 Task: Look for space in Sagae, Japan from 13th August, 2023 to 17th August, 2023 for 2 adults in price range Rs.10000 to Rs.16000. Place can be entire place with 2 bedrooms having 2 beds and 1 bathroom. Property type can be house, flat, guest house. Amenities needed are: wifi. Booking option can be shelf check-in. Required host language is English.
Action: Mouse moved to (423, 112)
Screenshot: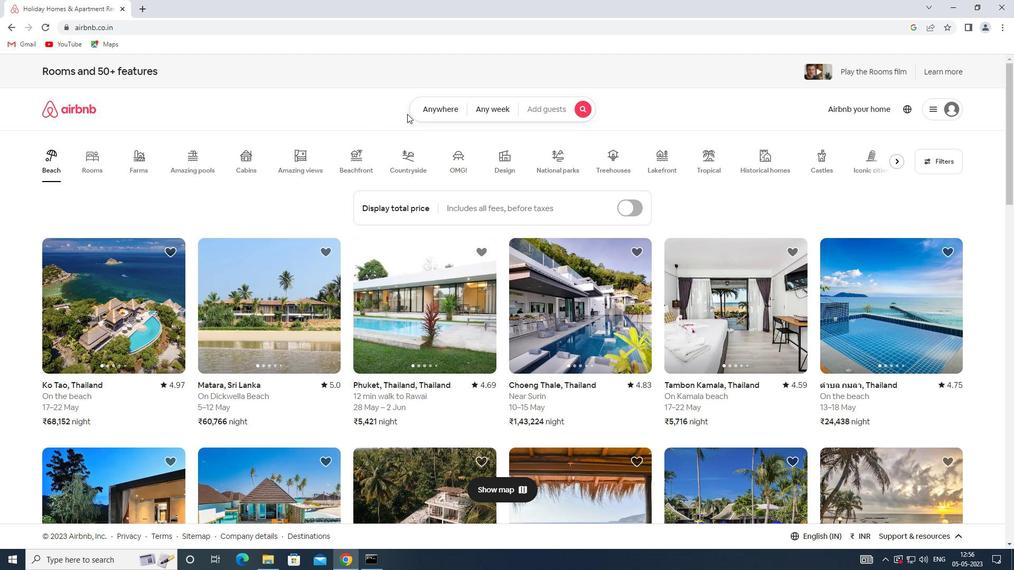 
Action: Mouse pressed left at (423, 112)
Screenshot: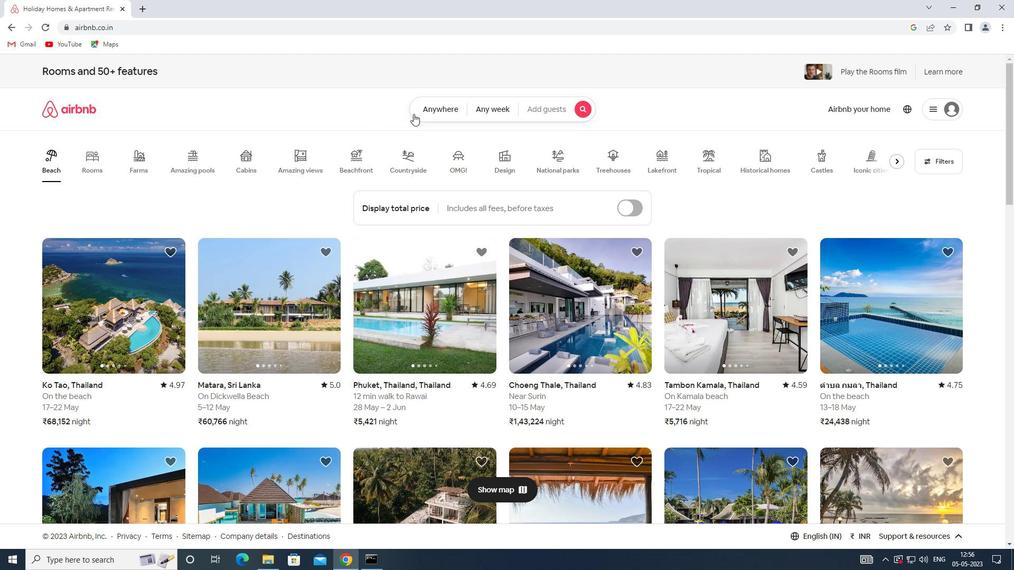 
Action: Mouse moved to (352, 146)
Screenshot: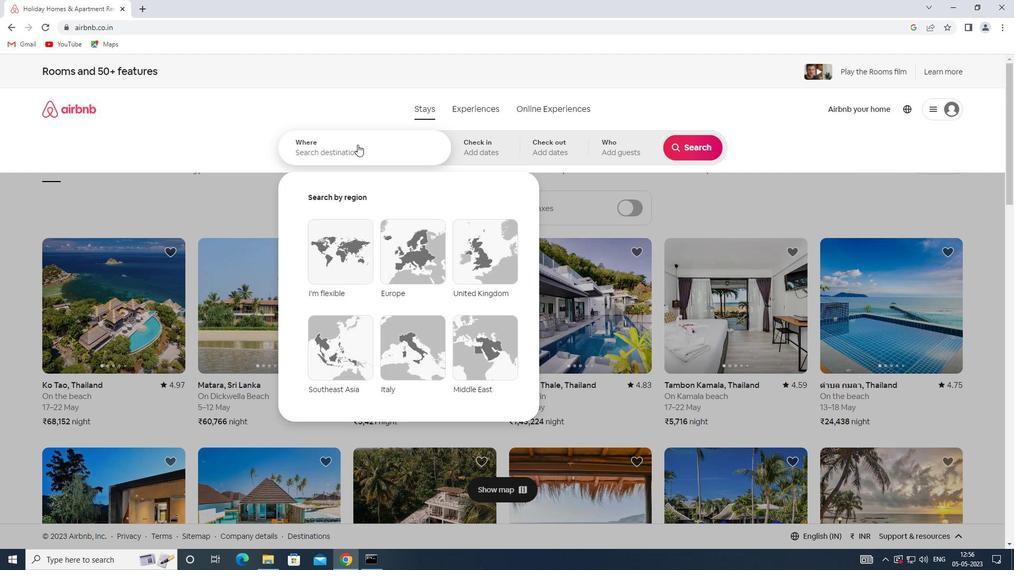 
Action: Mouse pressed left at (352, 146)
Screenshot: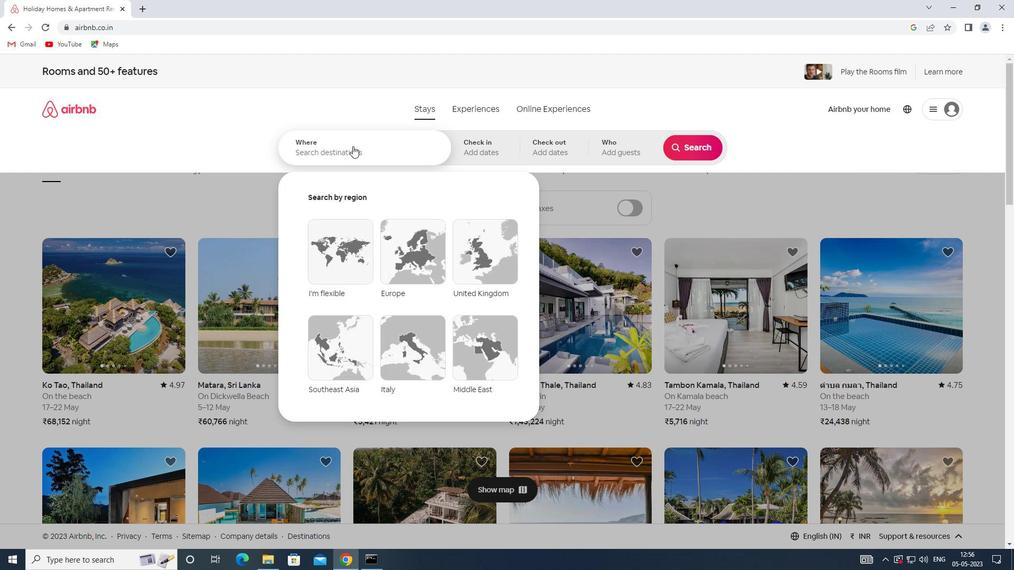 
Action: Key pressed <Key.shift>SAGAE,<Key.shift>JAPAN
Screenshot: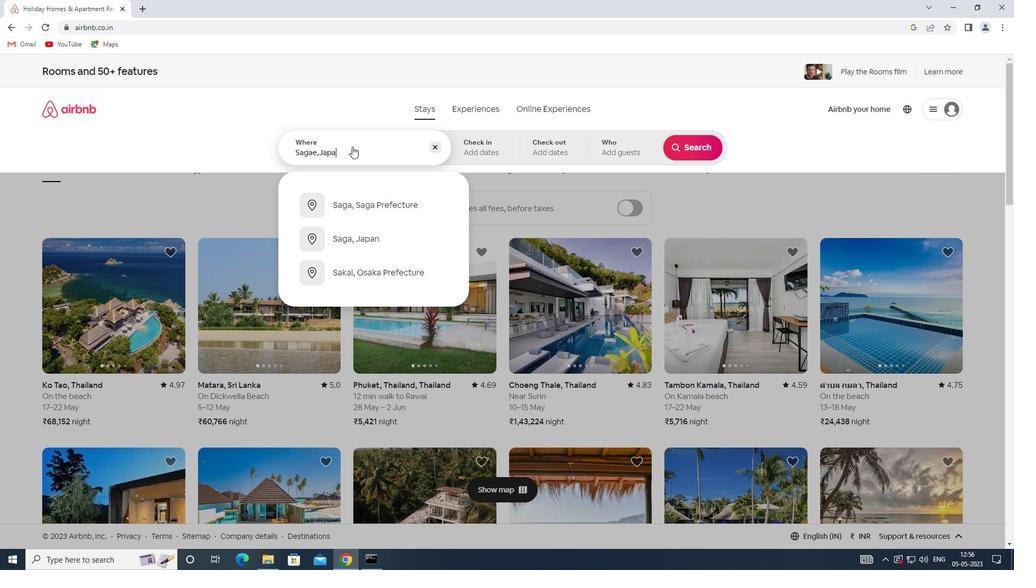 
Action: Mouse moved to (478, 142)
Screenshot: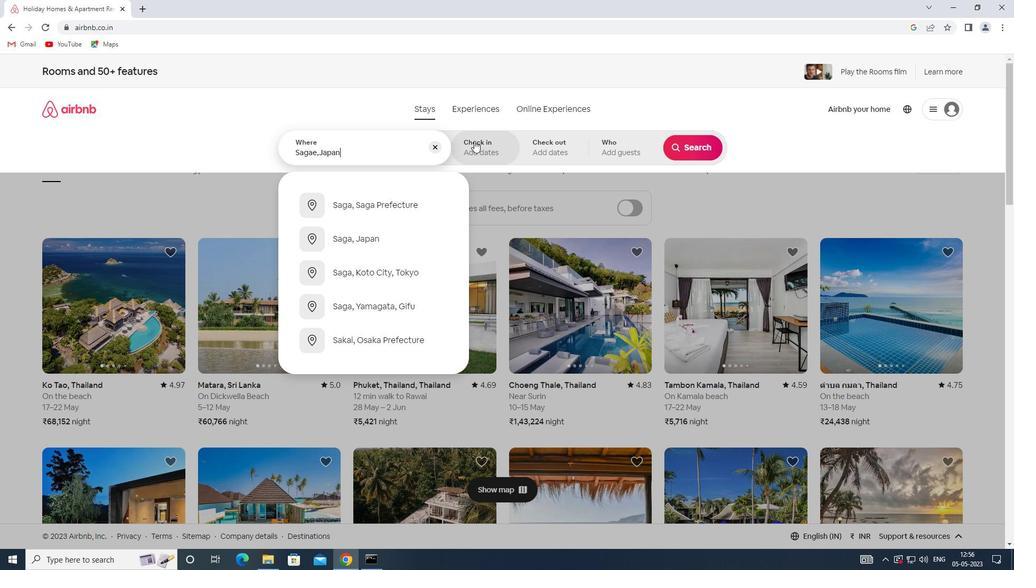 
Action: Mouse pressed left at (478, 142)
Screenshot: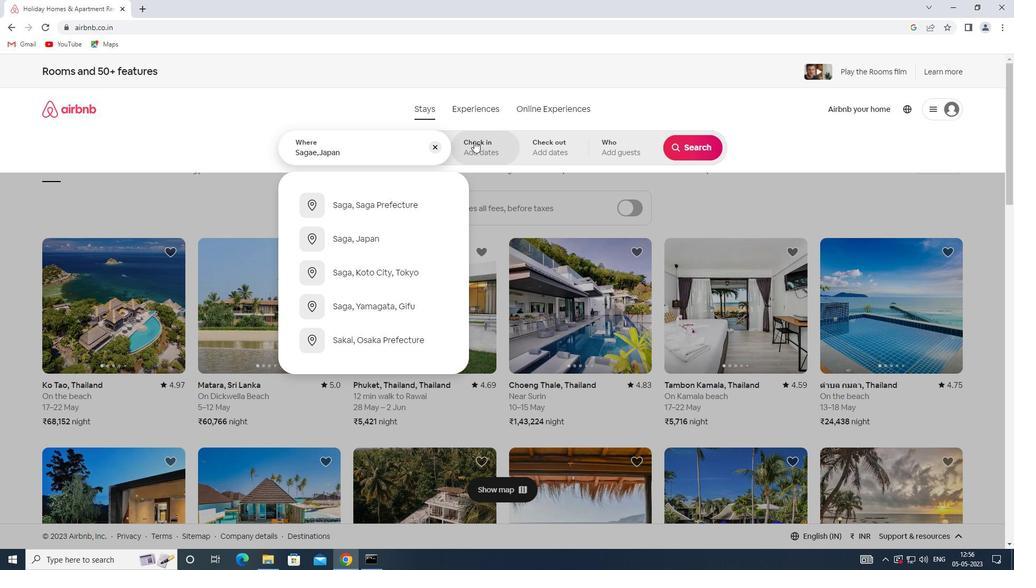 
Action: Mouse moved to (684, 231)
Screenshot: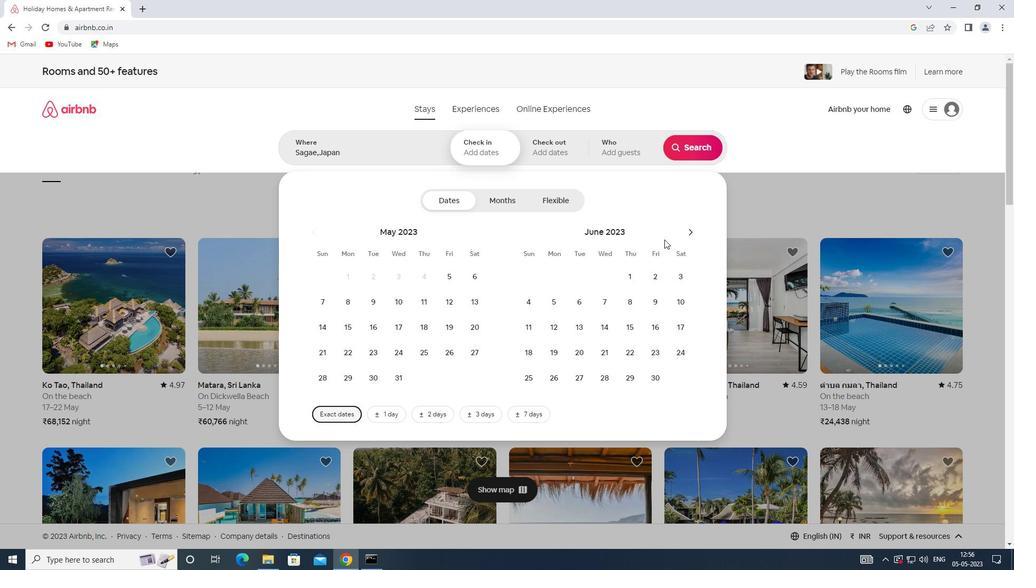 
Action: Mouse pressed left at (684, 231)
Screenshot: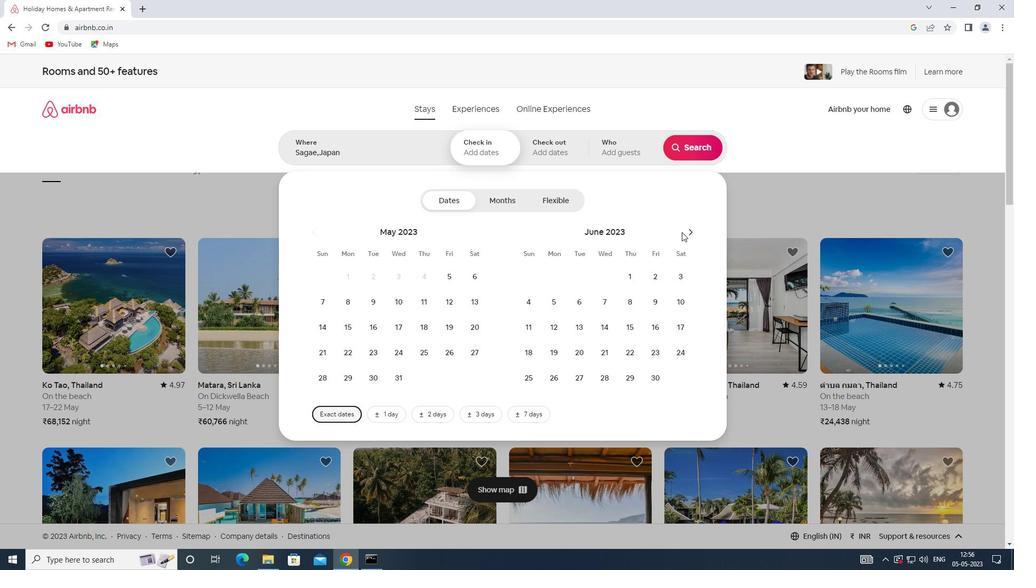 
Action: Mouse pressed left at (684, 231)
Screenshot: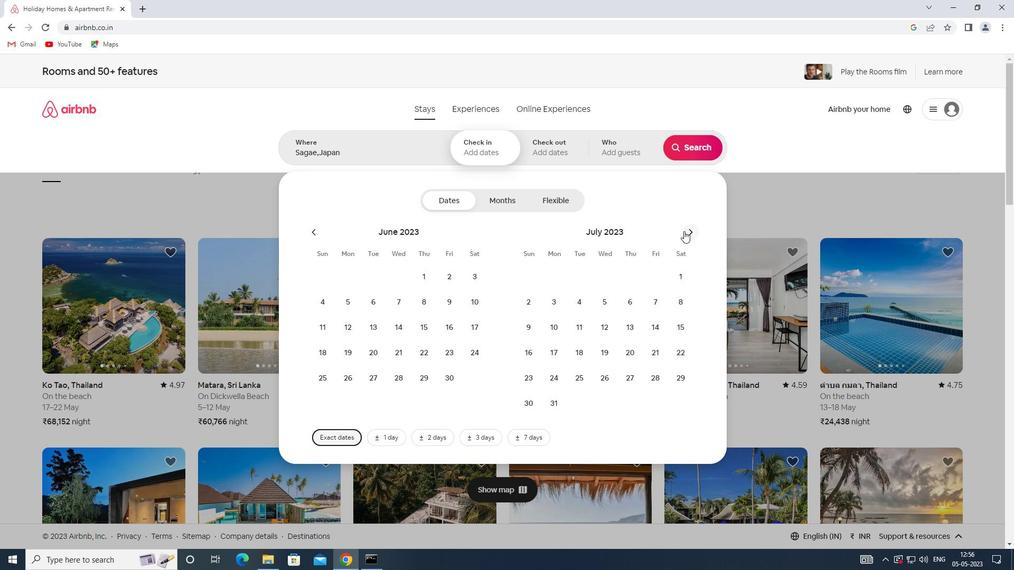 
Action: Mouse moved to (533, 325)
Screenshot: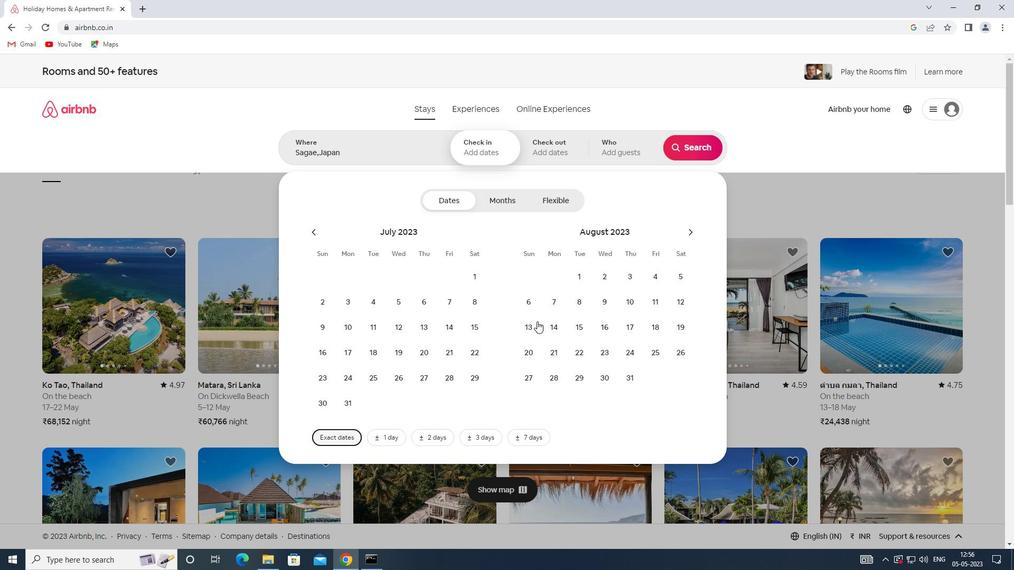 
Action: Mouse pressed left at (533, 325)
Screenshot: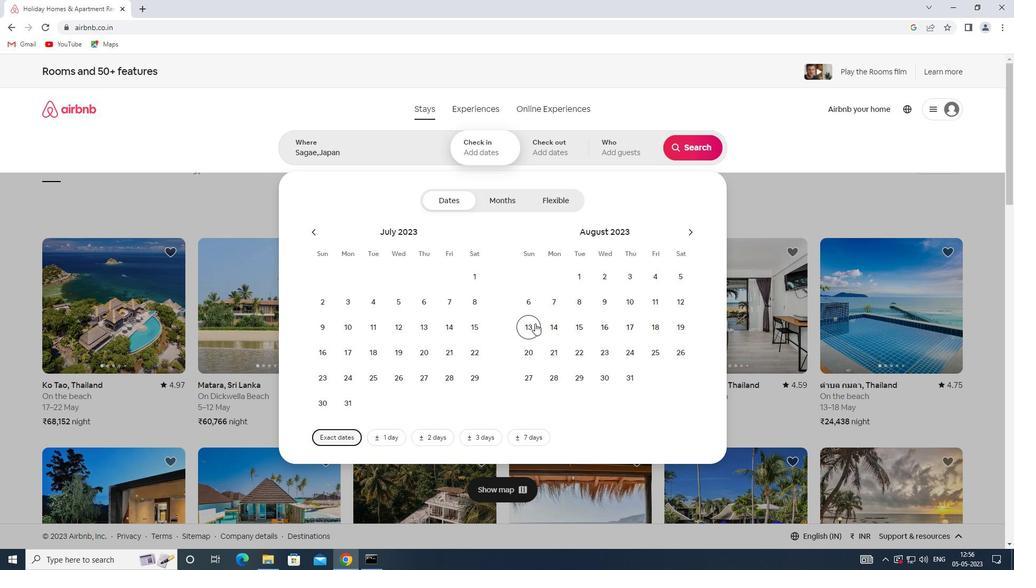 
Action: Mouse moved to (620, 323)
Screenshot: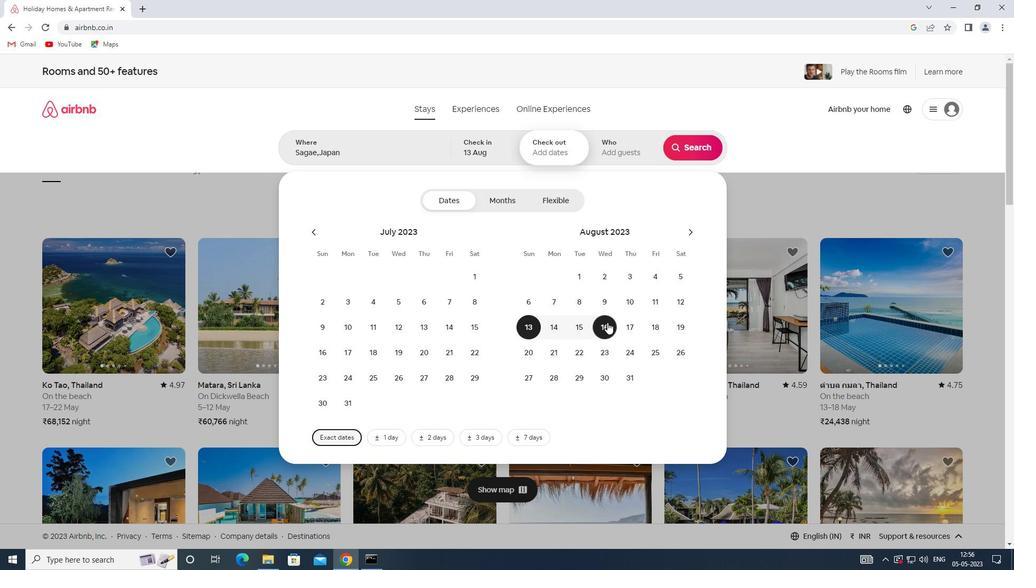 
Action: Mouse pressed left at (620, 323)
Screenshot: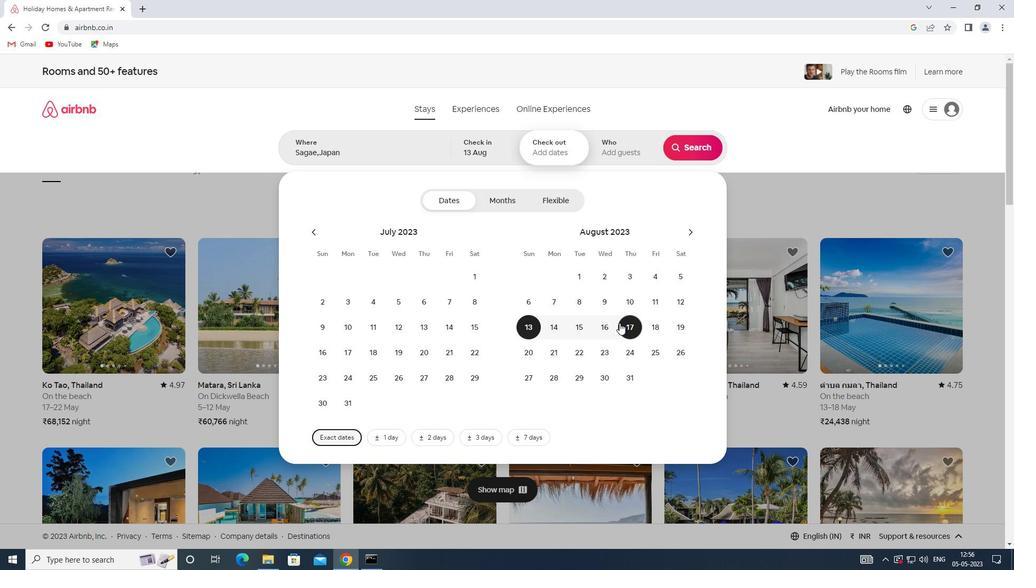 
Action: Mouse moved to (632, 155)
Screenshot: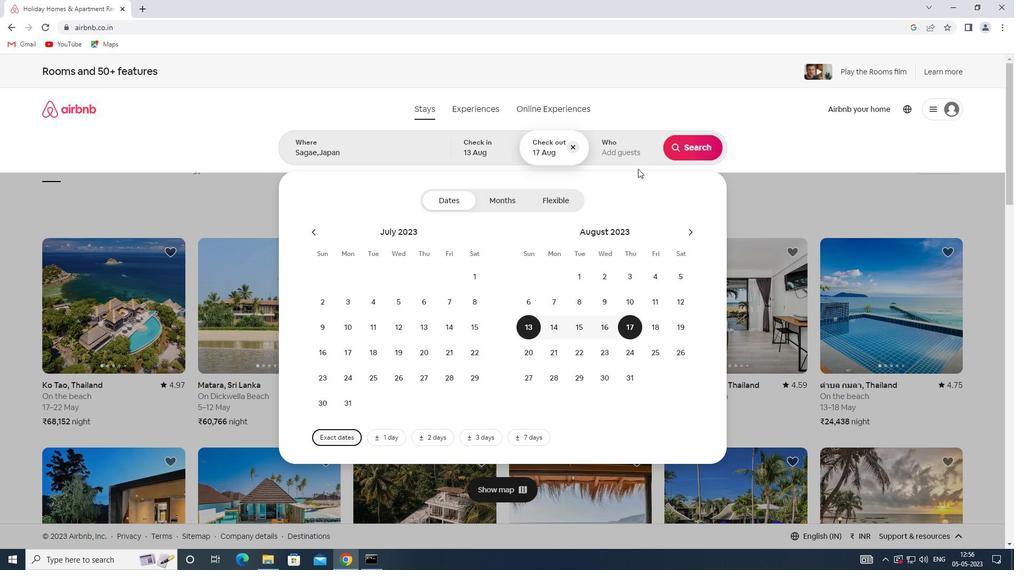
Action: Mouse pressed left at (632, 155)
Screenshot: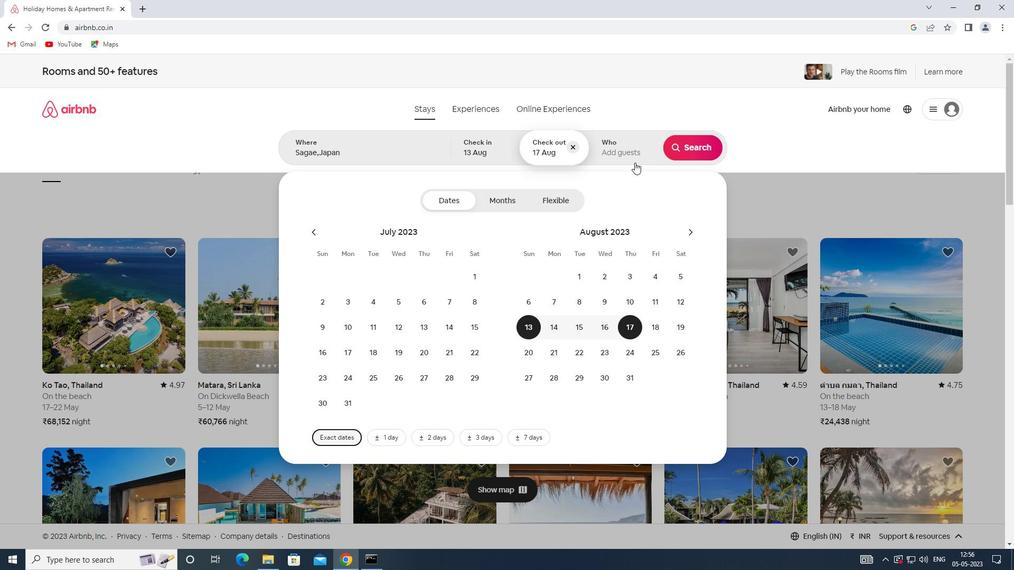 
Action: Mouse moved to (688, 201)
Screenshot: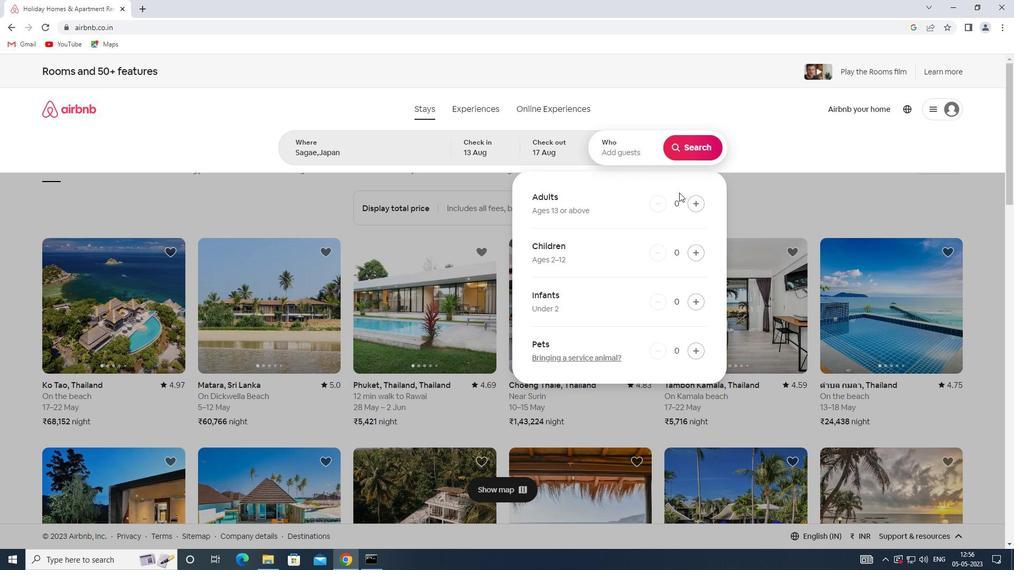 
Action: Mouse pressed left at (688, 201)
Screenshot: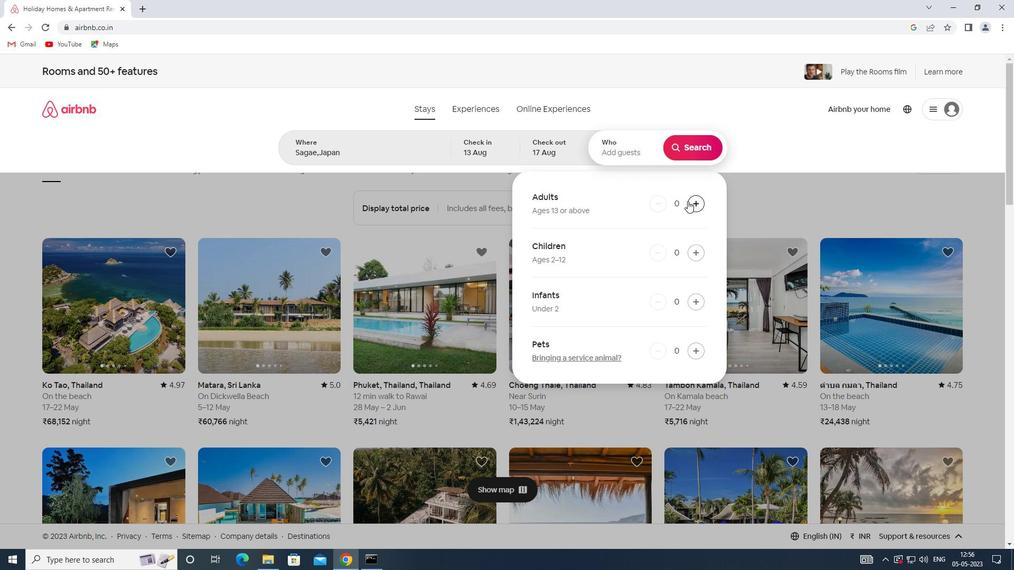 
Action: Mouse pressed left at (688, 201)
Screenshot: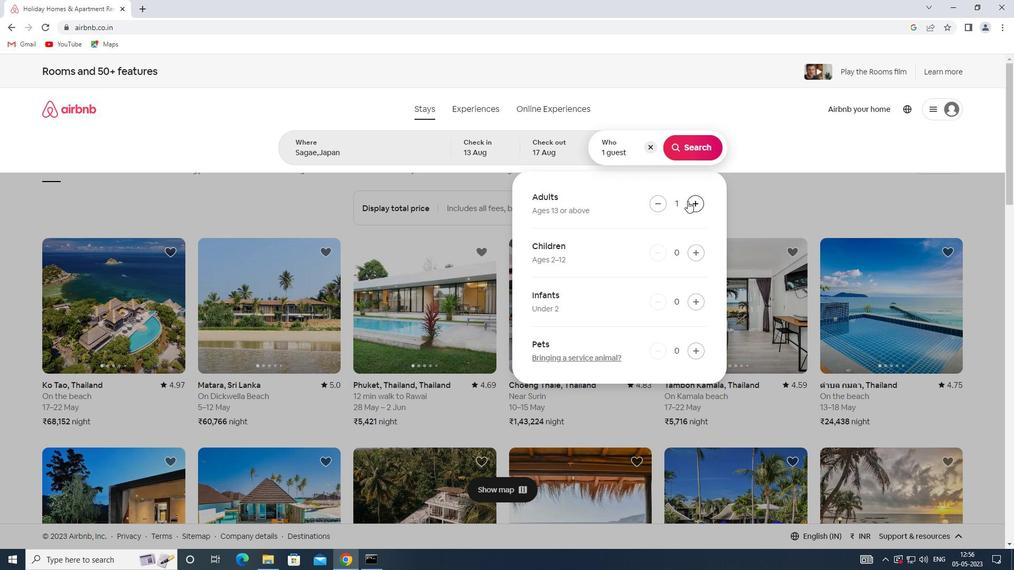 
Action: Mouse moved to (694, 148)
Screenshot: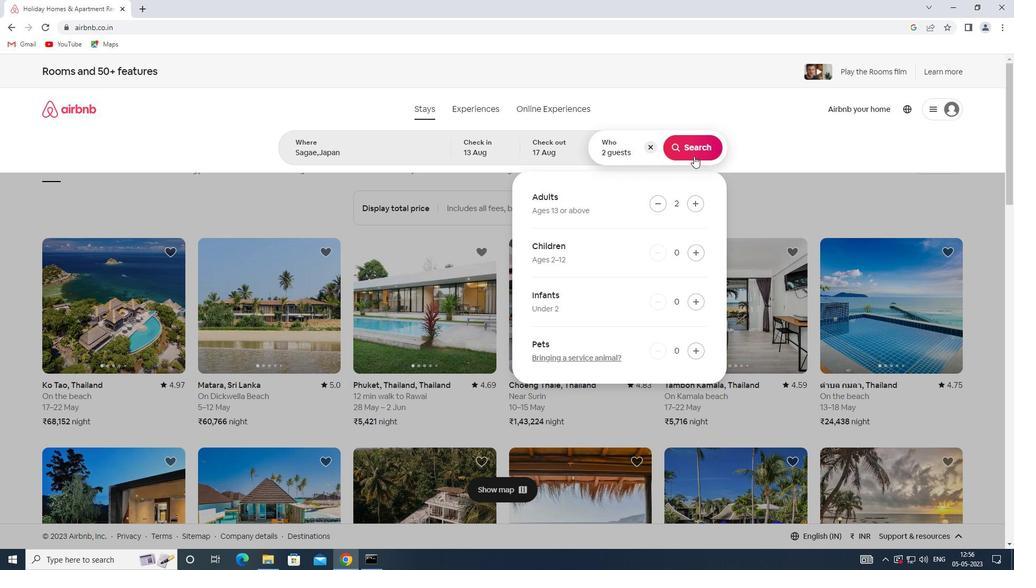 
Action: Mouse pressed left at (694, 148)
Screenshot: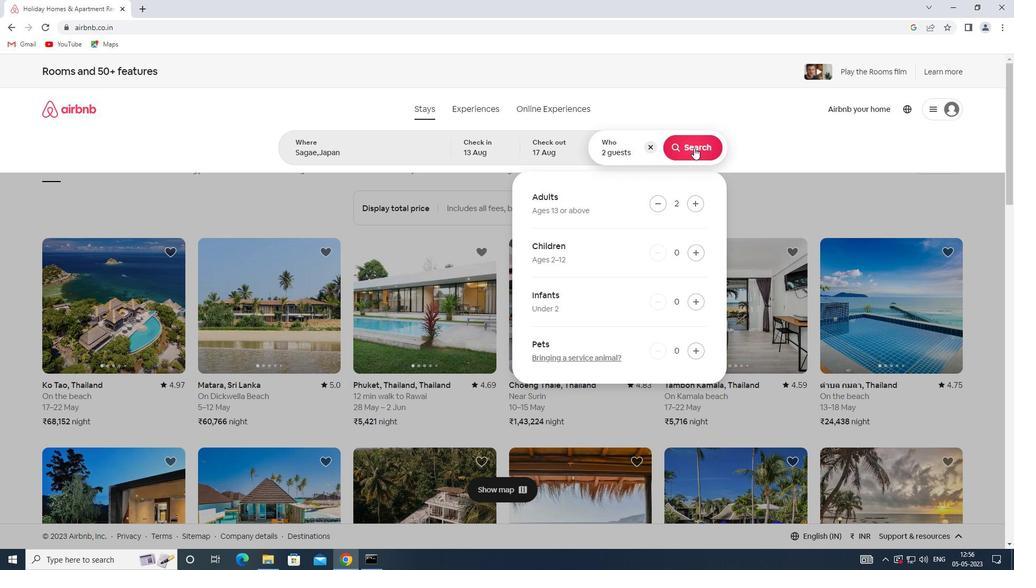 
Action: Mouse moved to (949, 125)
Screenshot: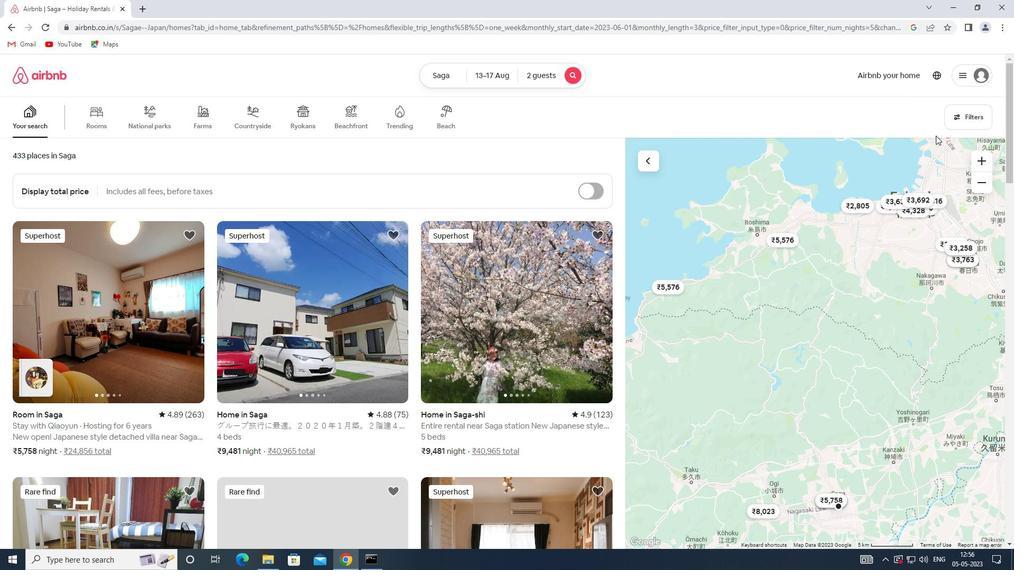 
Action: Mouse pressed left at (949, 125)
Screenshot: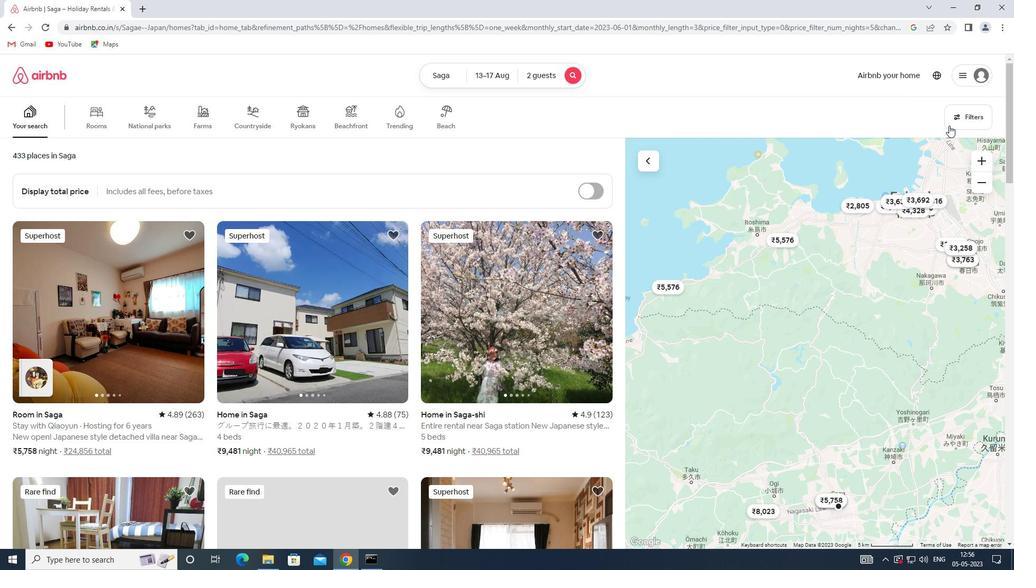 
Action: Mouse moved to (384, 382)
Screenshot: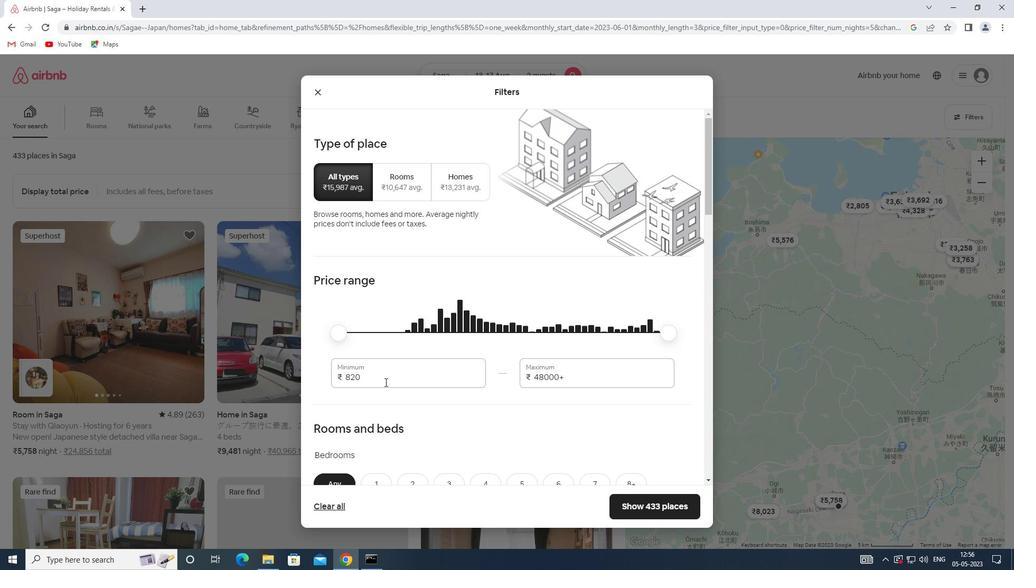 
Action: Mouse pressed left at (384, 382)
Screenshot: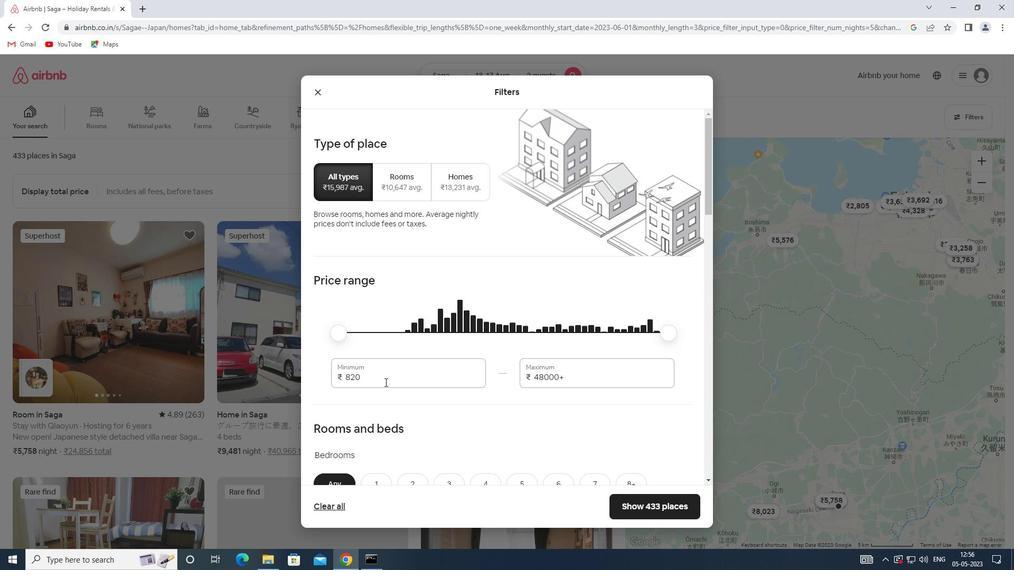
Action: Mouse moved to (345, 379)
Screenshot: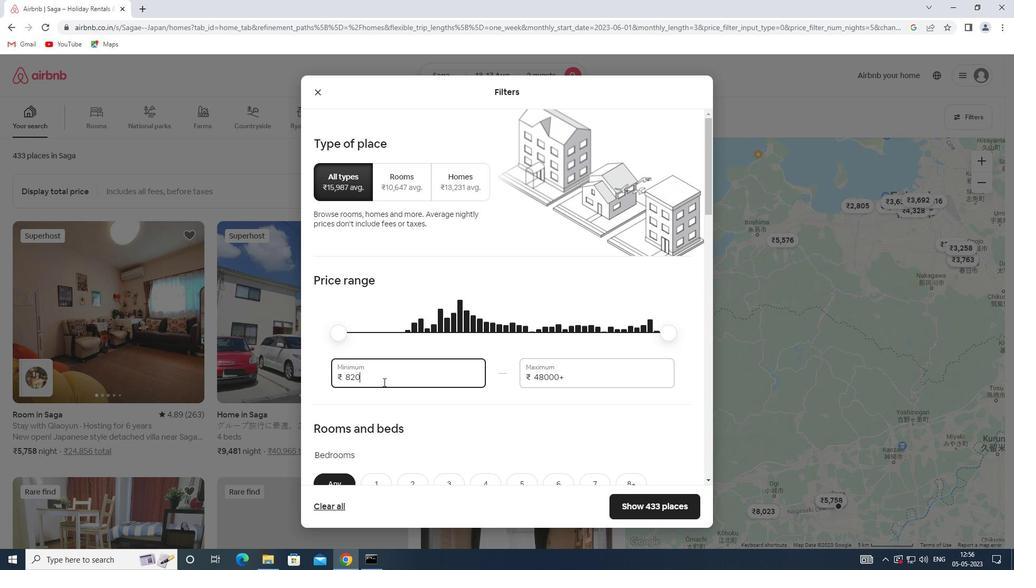 
Action: Mouse pressed left at (345, 379)
Screenshot: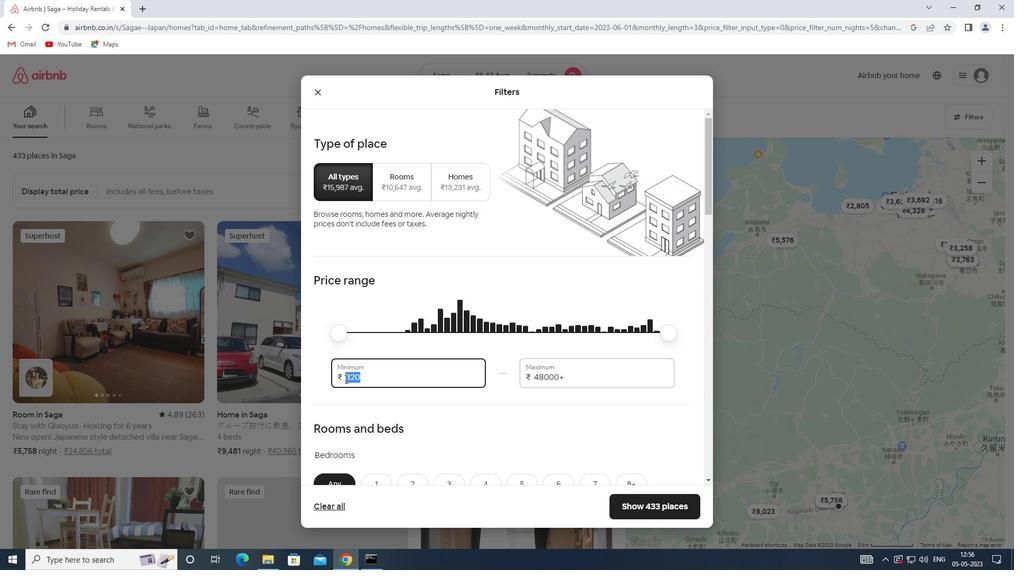 
Action: Mouse moved to (345, 379)
Screenshot: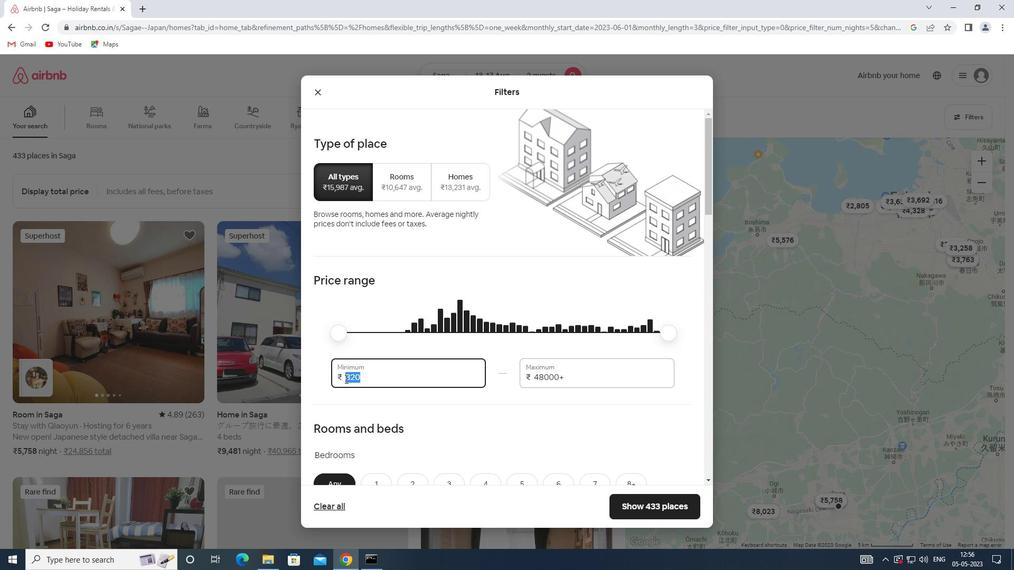 
Action: Key pressed 10000
Screenshot: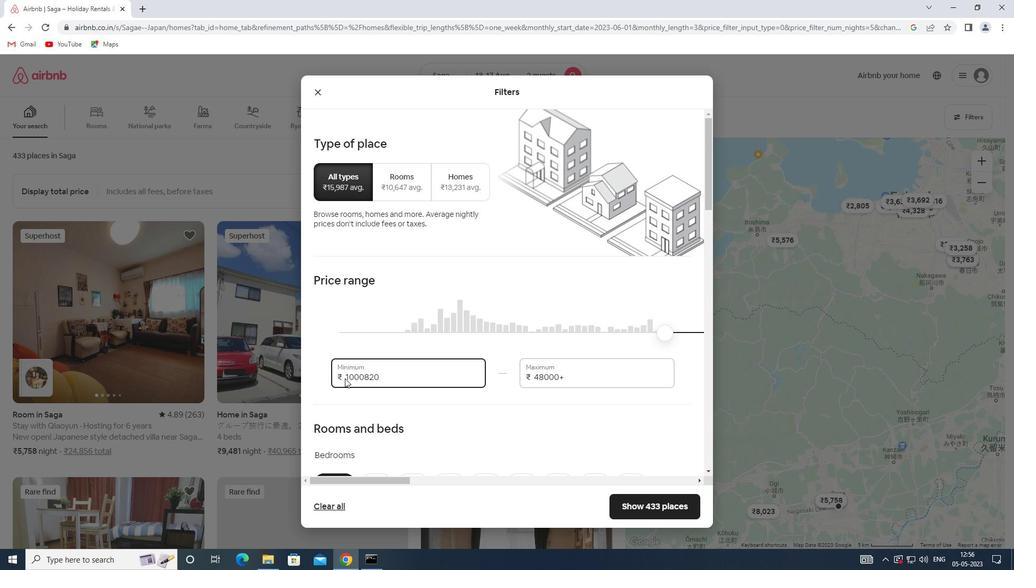 
Action: Mouse moved to (393, 381)
Screenshot: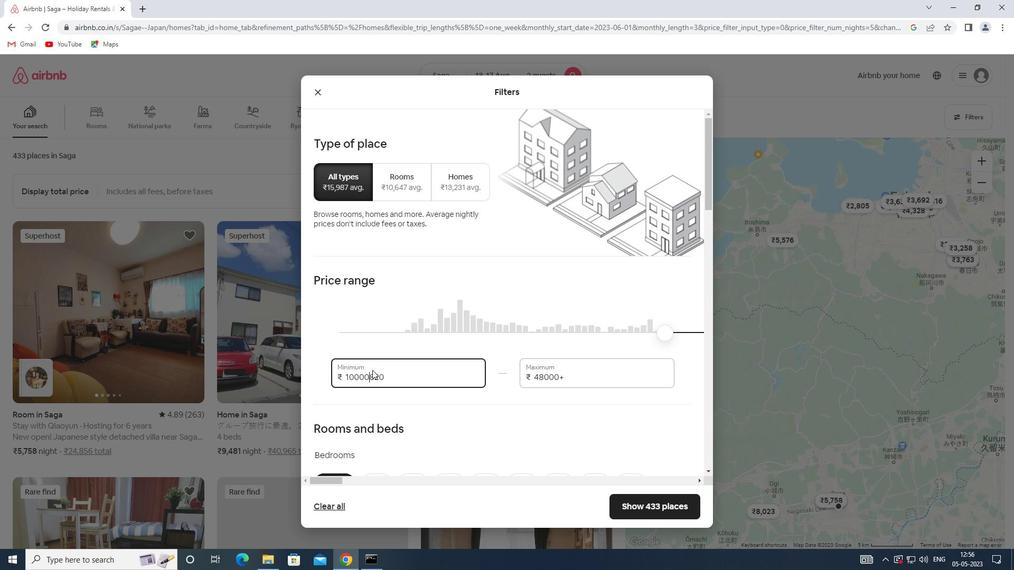 
Action: Mouse pressed left at (393, 381)
Screenshot: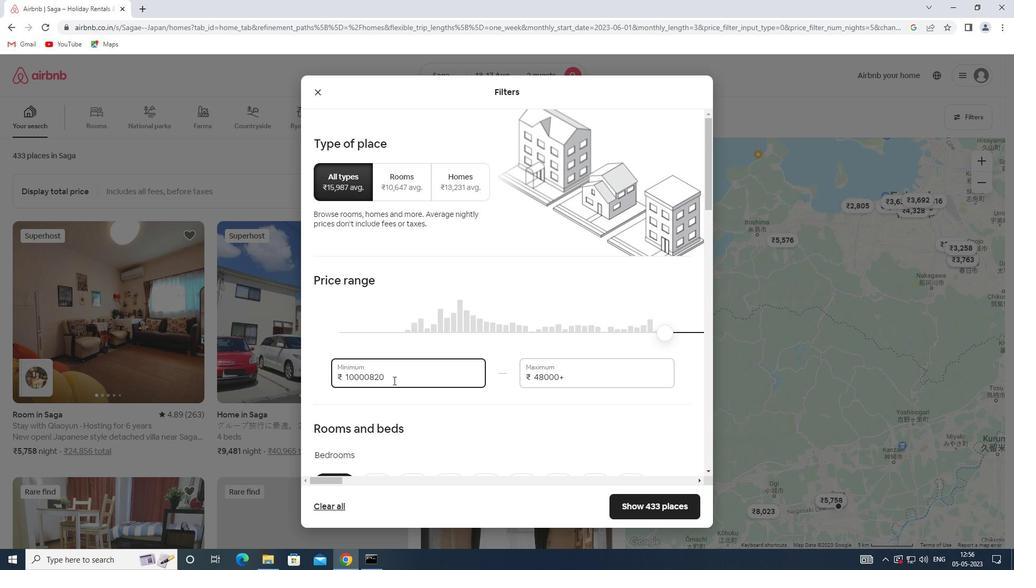 
Action: Mouse moved to (346, 381)
Screenshot: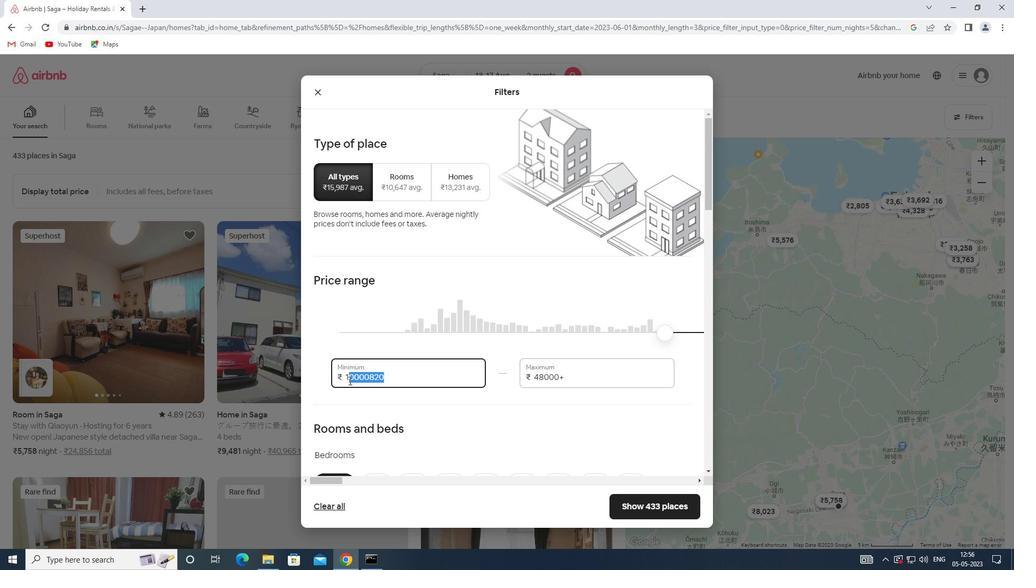 
Action: Key pressed 10000
Screenshot: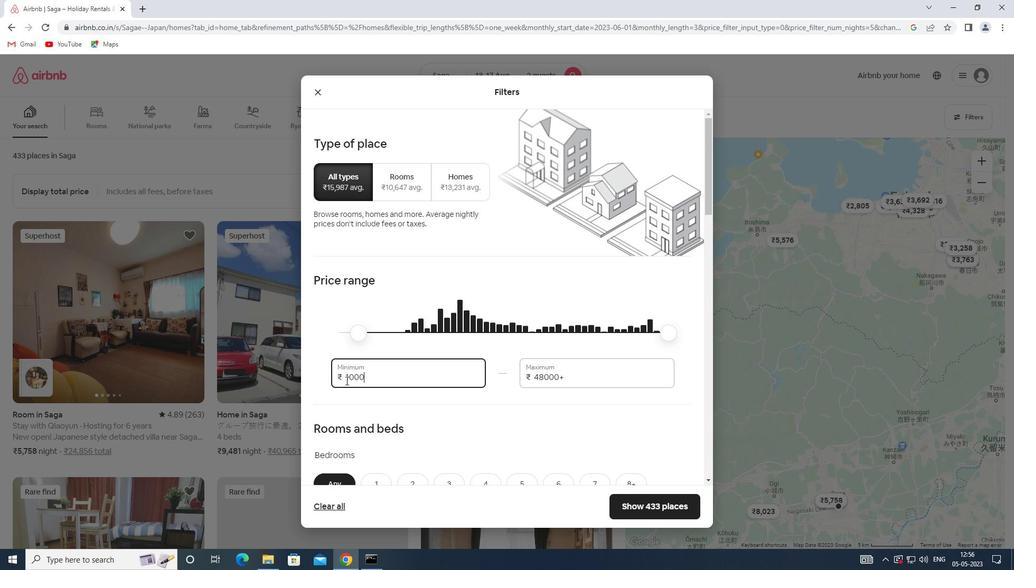 
Action: Mouse moved to (577, 382)
Screenshot: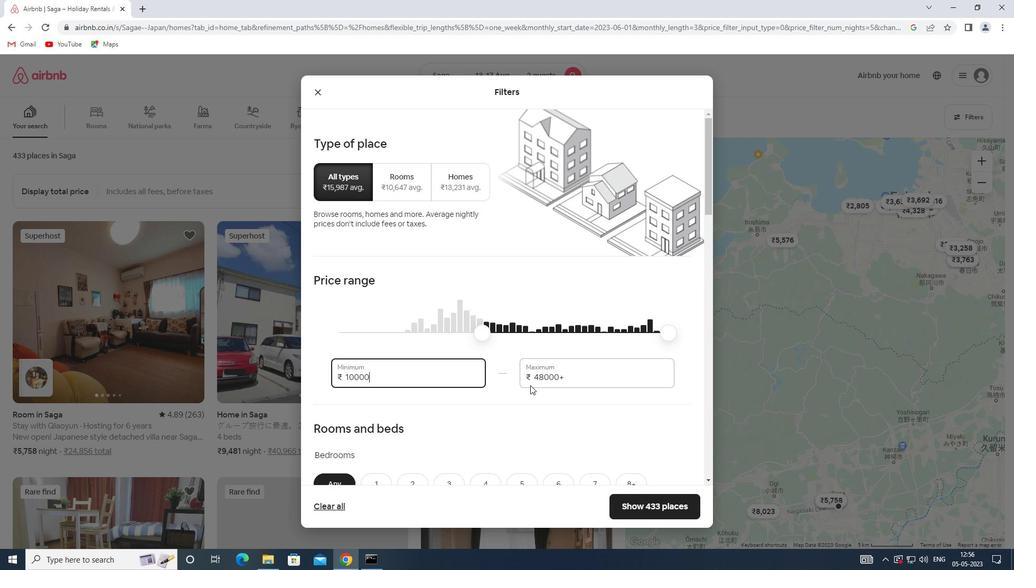 
Action: Mouse pressed left at (577, 382)
Screenshot: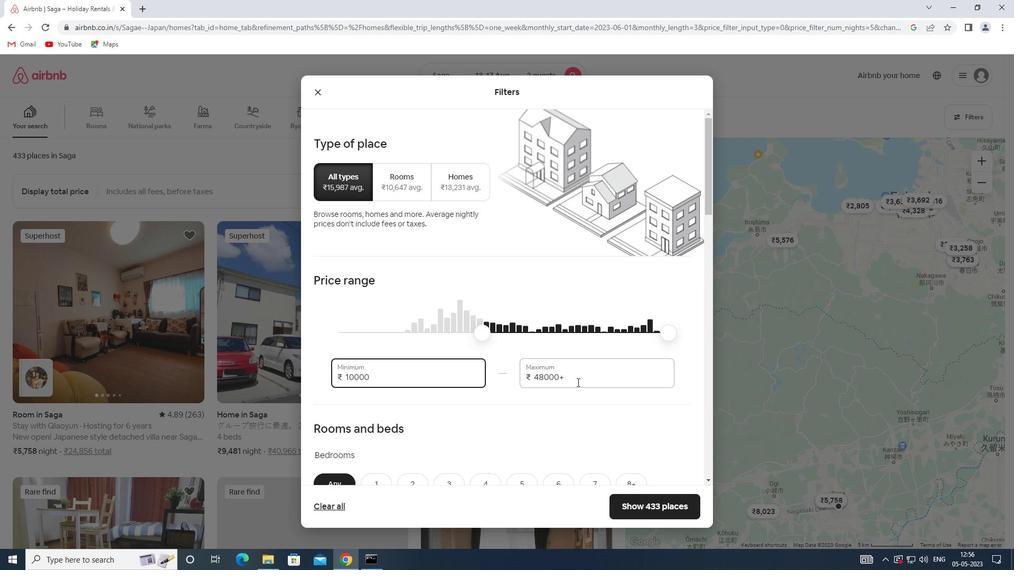 
Action: Mouse moved to (510, 380)
Screenshot: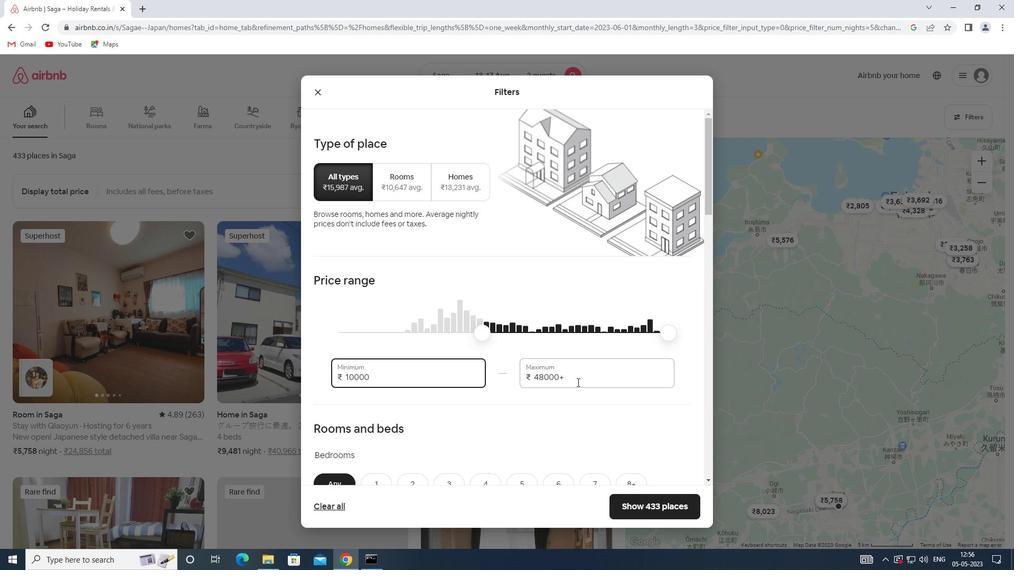 
Action: Key pressed 16000
Screenshot: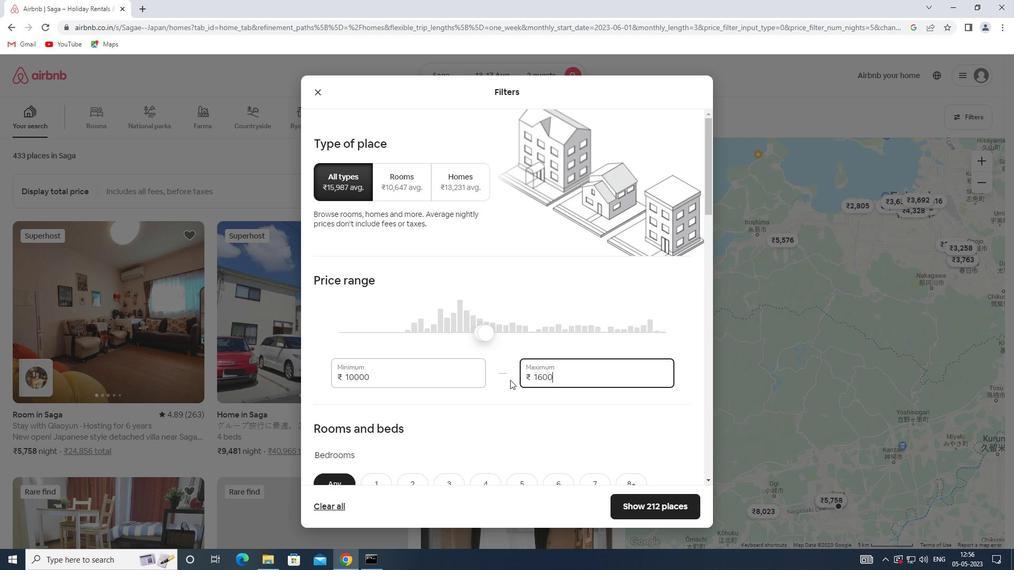 
Action: Mouse moved to (509, 380)
Screenshot: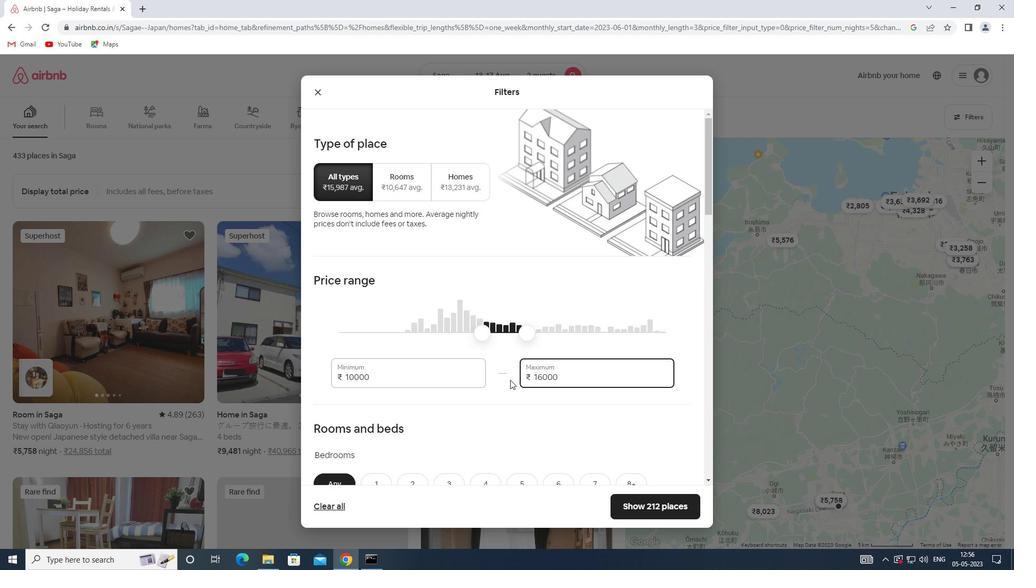 
Action: Mouse scrolled (509, 380) with delta (0, 0)
Screenshot: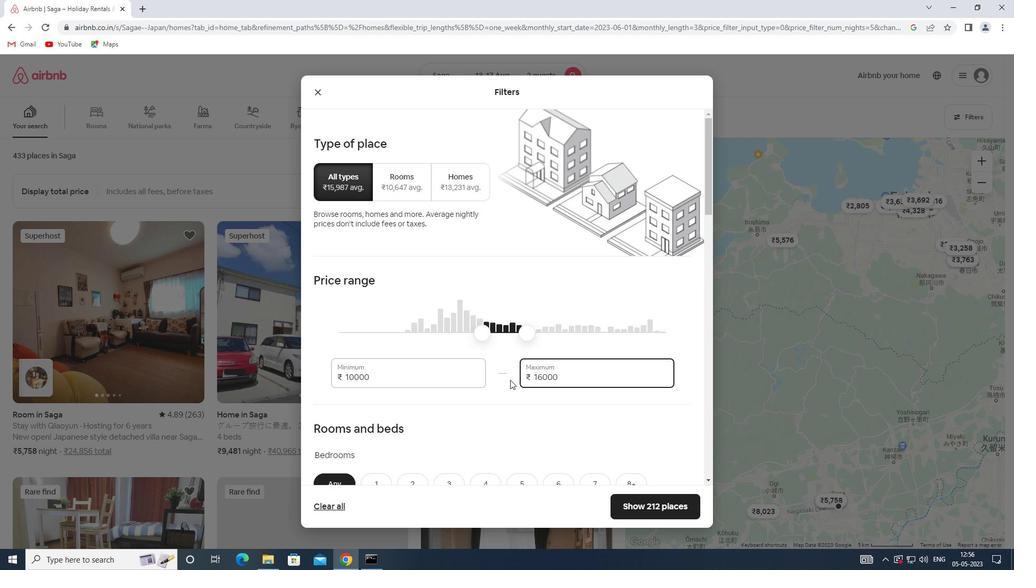 
Action: Mouse moved to (506, 381)
Screenshot: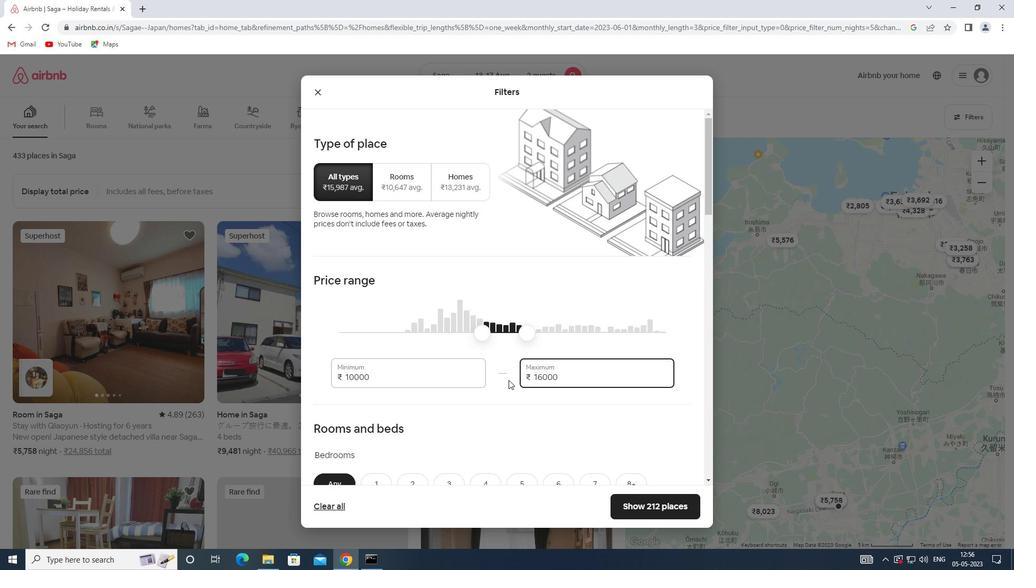 
Action: Mouse scrolled (506, 381) with delta (0, 0)
Screenshot: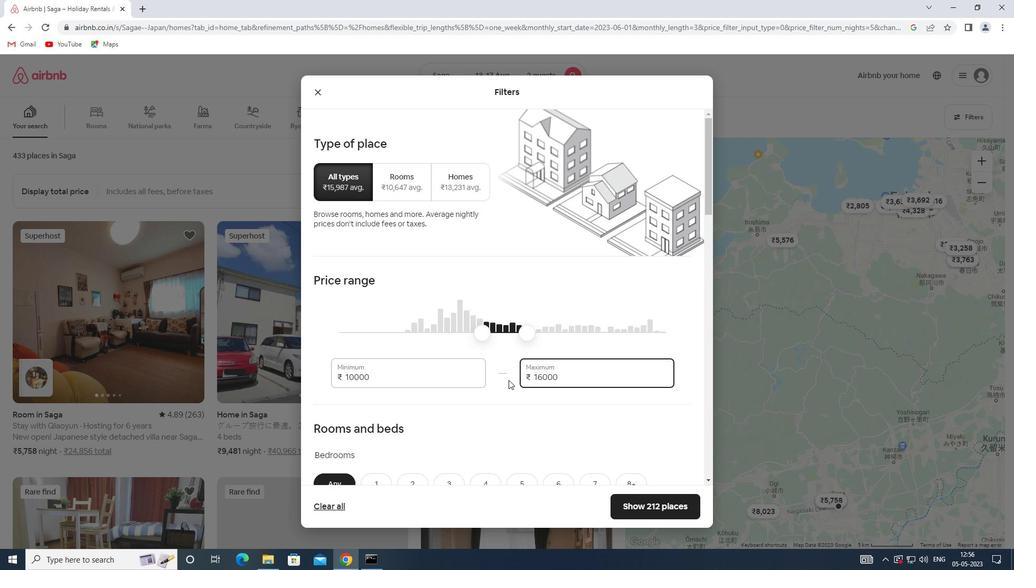 
Action: Mouse moved to (410, 378)
Screenshot: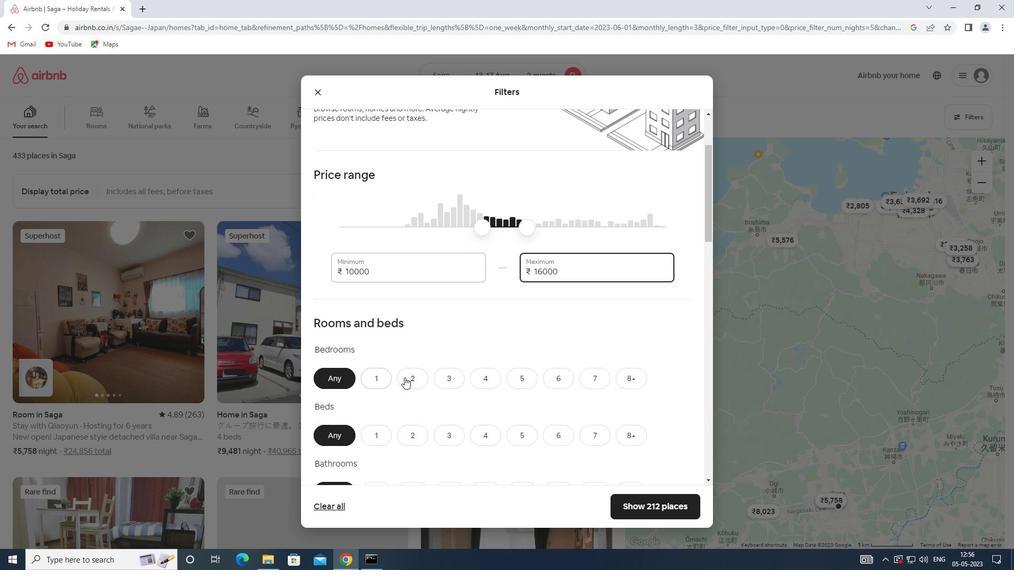 
Action: Mouse pressed left at (410, 378)
Screenshot: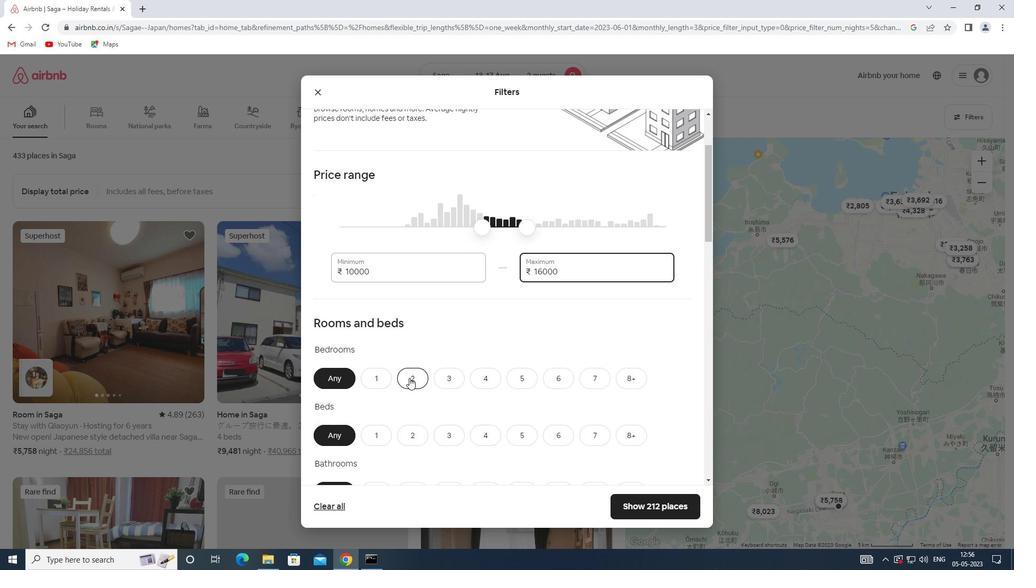 
Action: Mouse scrolled (410, 377) with delta (0, 0)
Screenshot: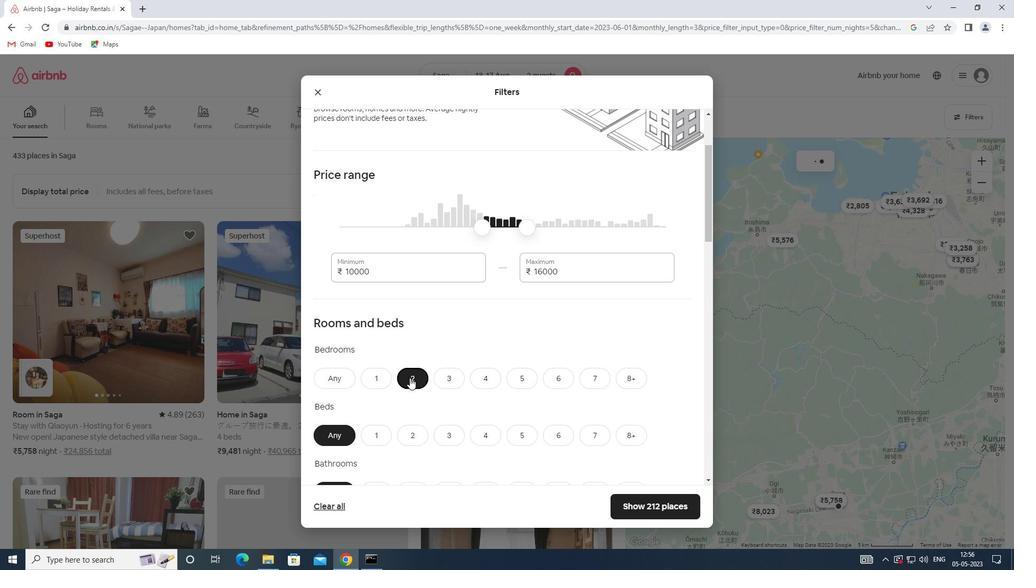 
Action: Mouse pressed left at (410, 378)
Screenshot: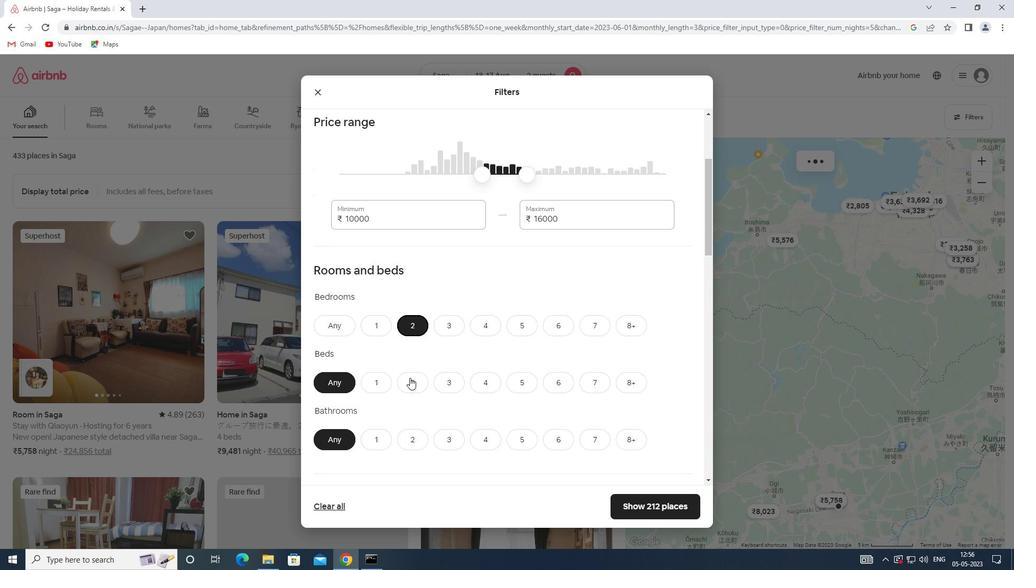 
Action: Mouse scrolled (410, 377) with delta (0, 0)
Screenshot: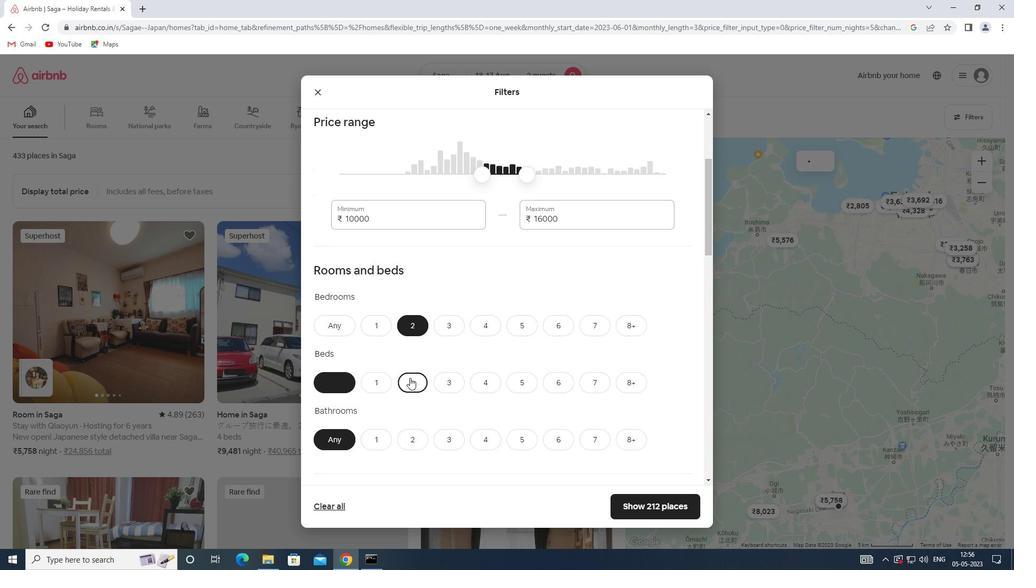 
Action: Mouse scrolled (410, 377) with delta (0, 0)
Screenshot: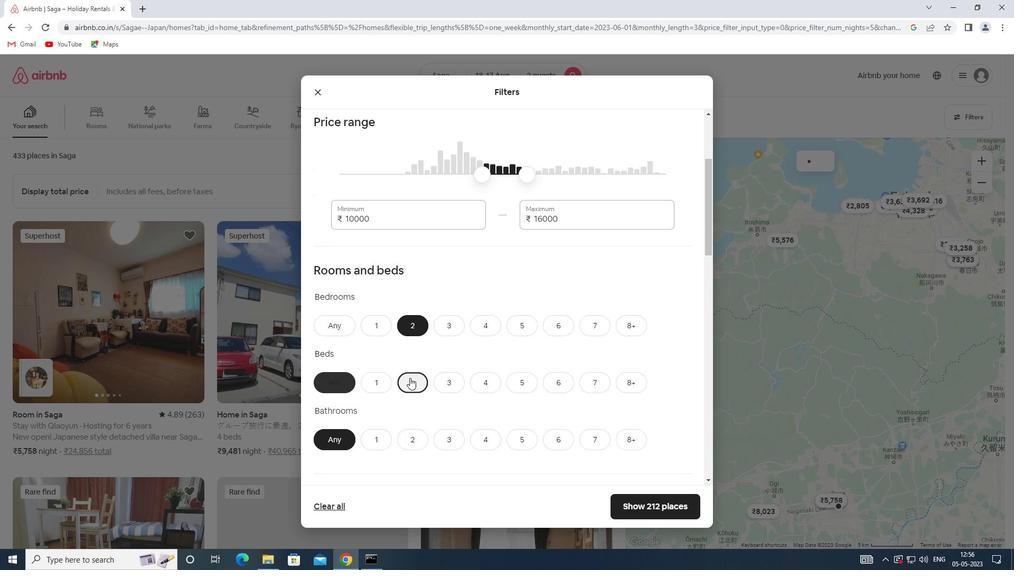 
Action: Mouse moved to (381, 334)
Screenshot: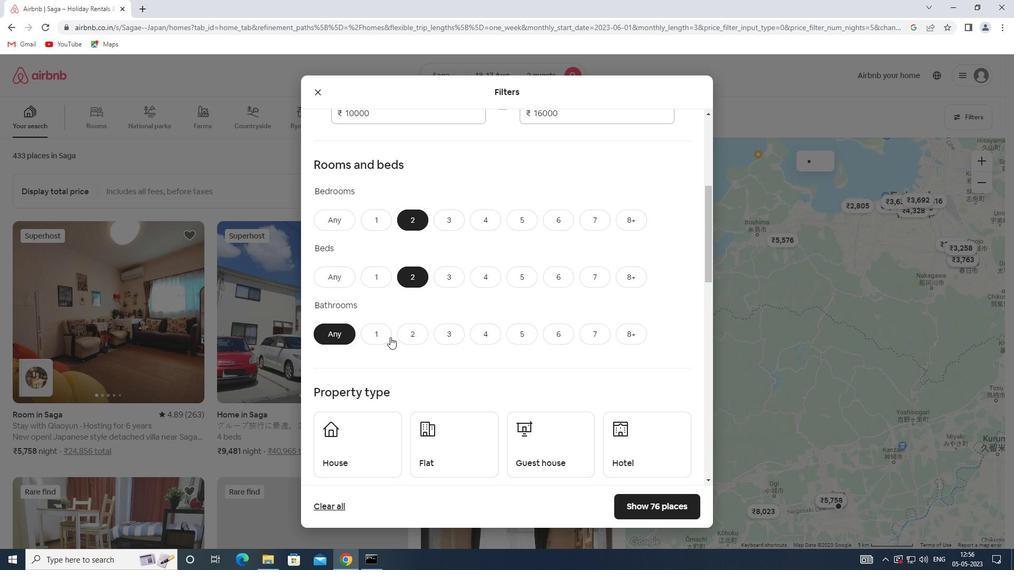 
Action: Mouse pressed left at (381, 334)
Screenshot: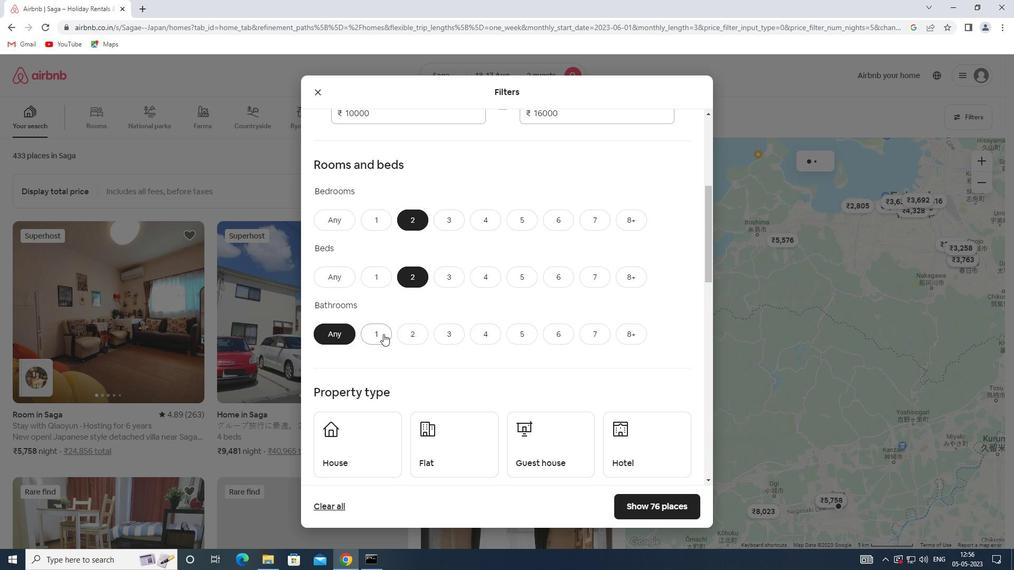 
Action: Mouse scrolled (381, 334) with delta (0, 0)
Screenshot: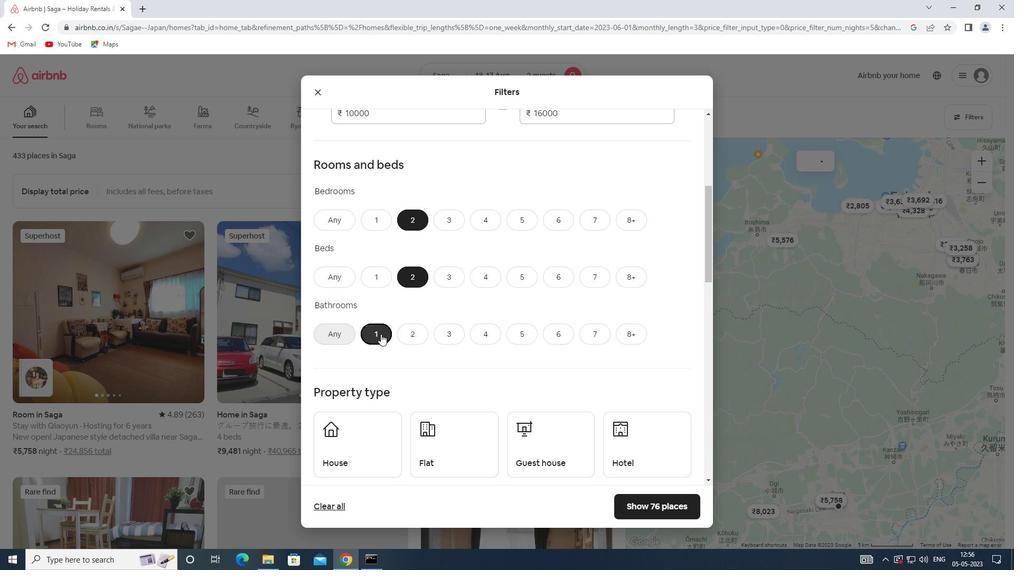 
Action: Mouse moved to (349, 401)
Screenshot: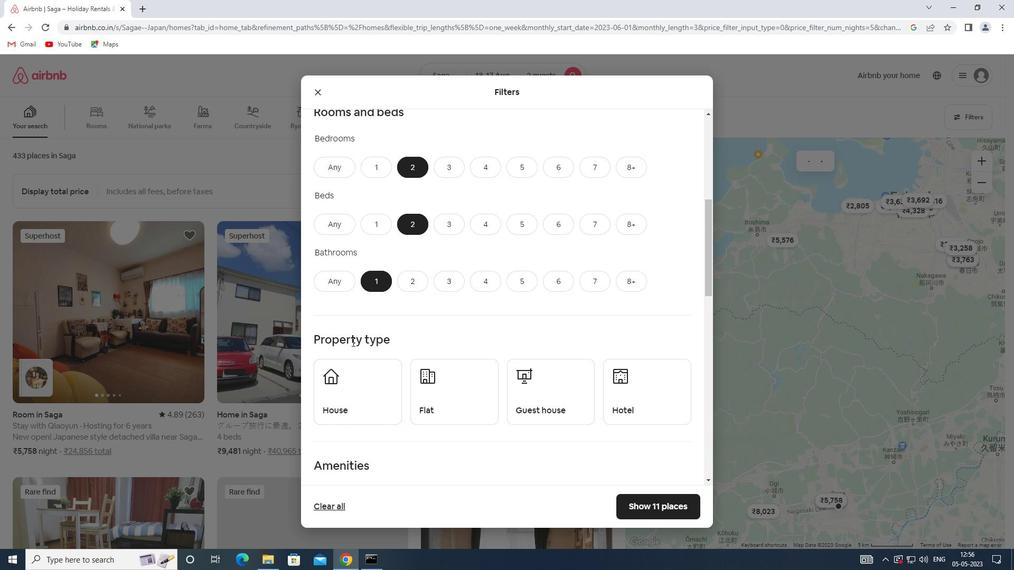 
Action: Mouse pressed left at (349, 401)
Screenshot: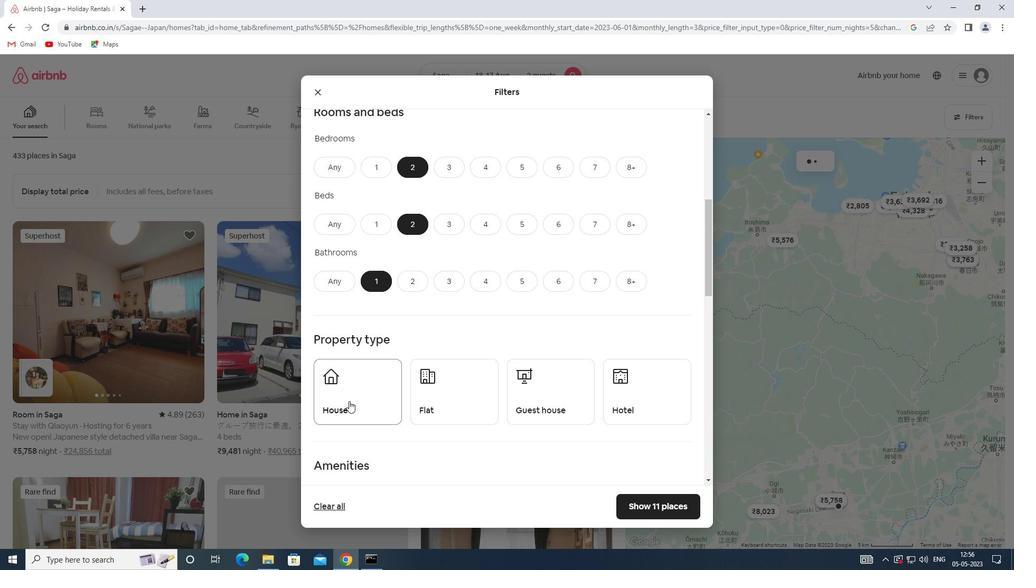 
Action: Mouse moved to (453, 389)
Screenshot: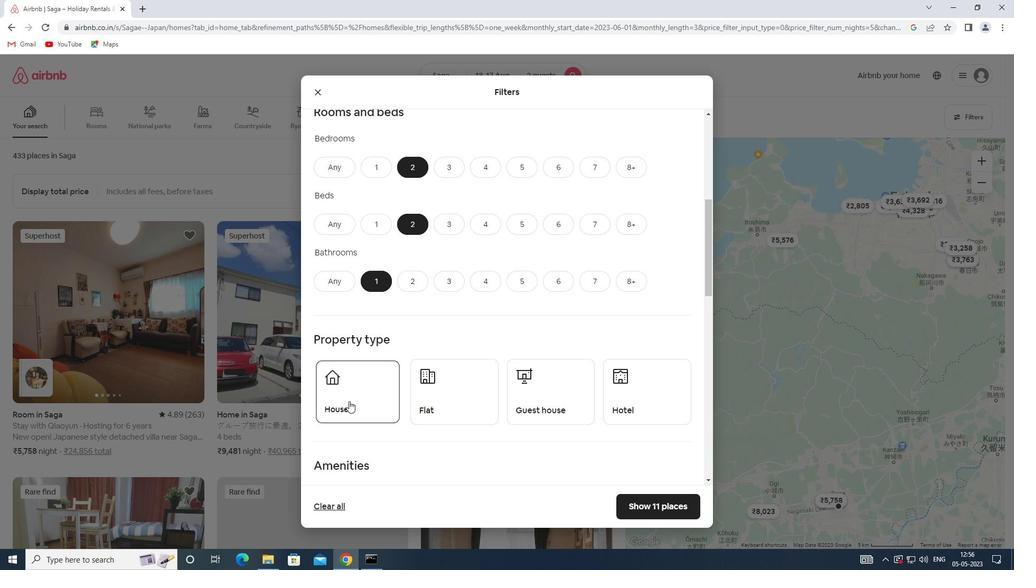
Action: Mouse pressed left at (453, 389)
Screenshot: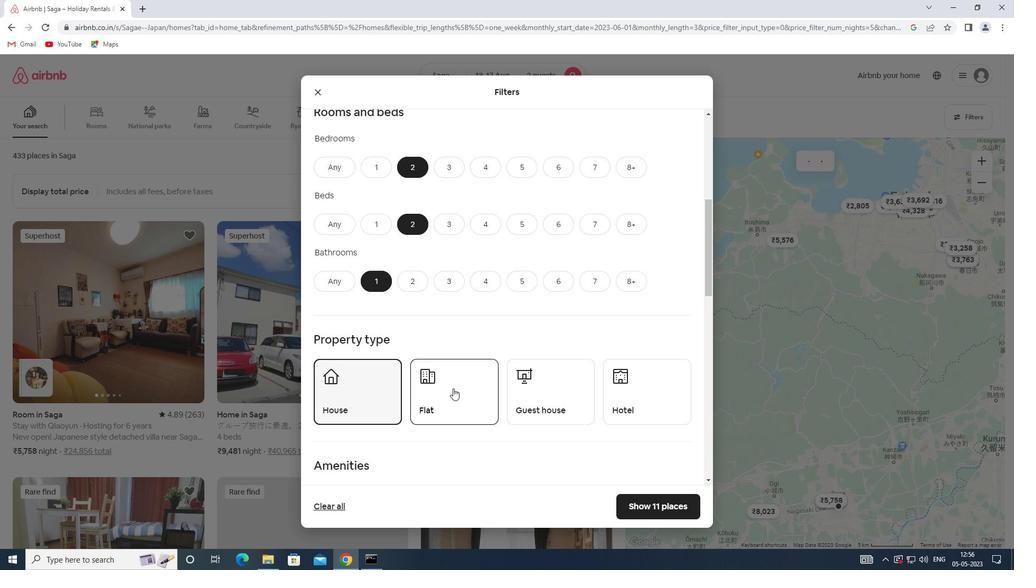 
Action: Mouse moved to (545, 385)
Screenshot: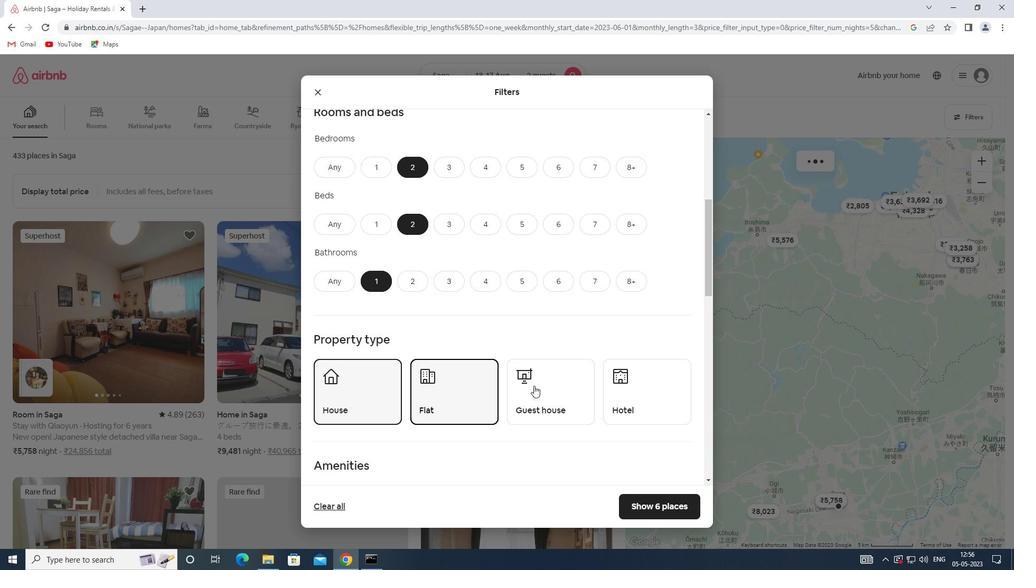 
Action: Mouse pressed left at (545, 385)
Screenshot: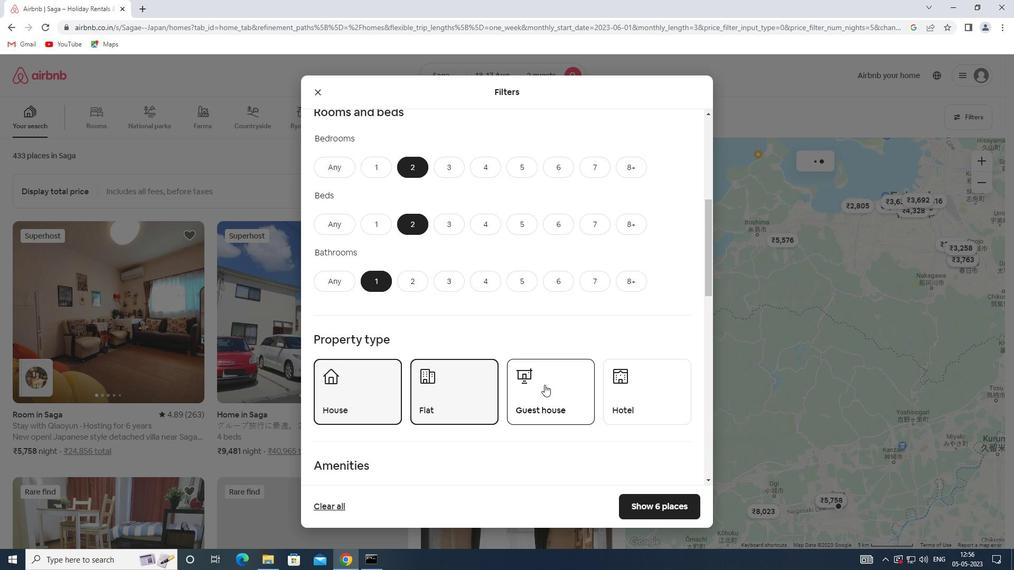 
Action: Mouse scrolled (545, 384) with delta (0, 0)
Screenshot: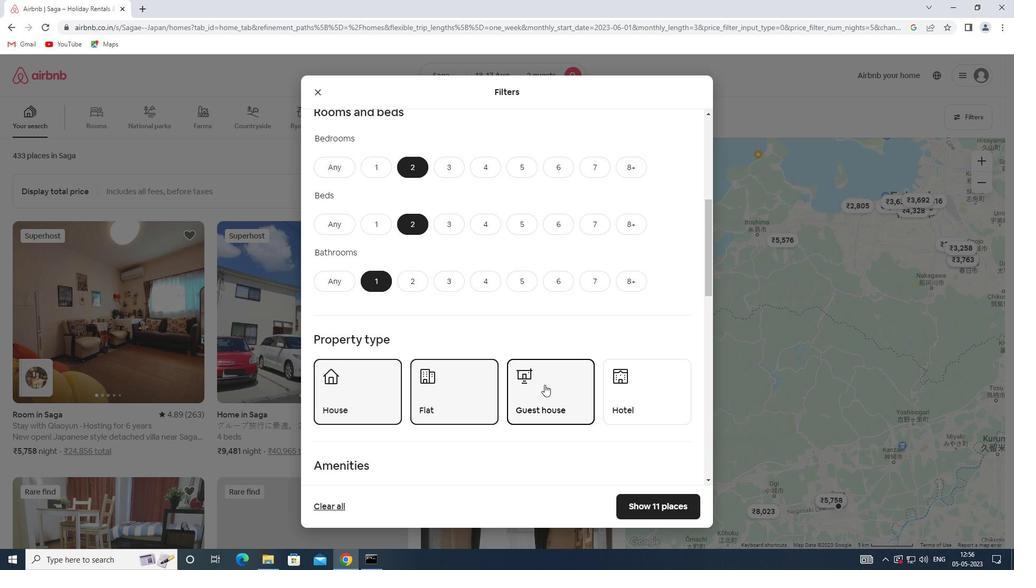 
Action: Mouse scrolled (545, 384) with delta (0, 0)
Screenshot: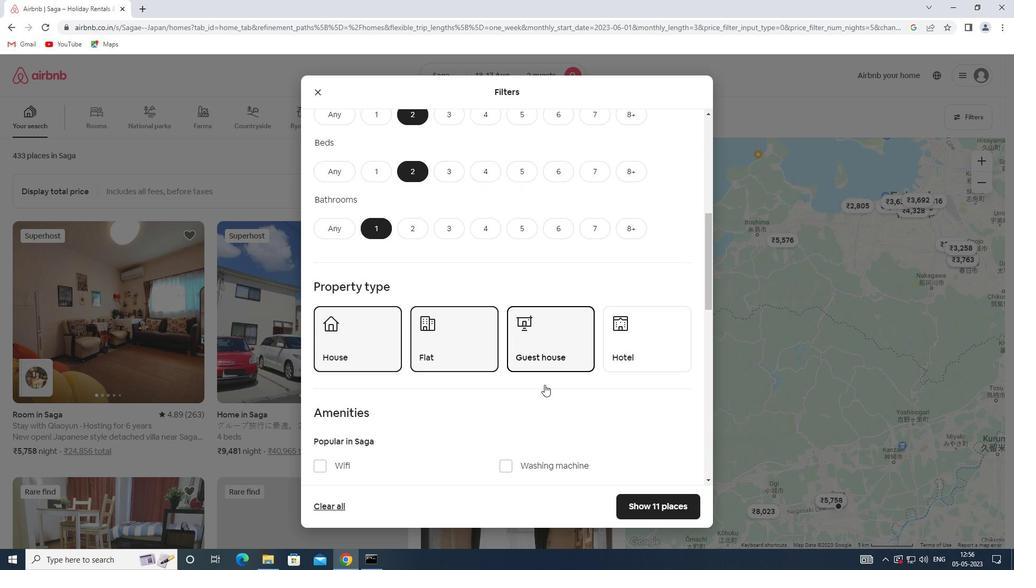 
Action: Mouse scrolled (545, 384) with delta (0, 0)
Screenshot: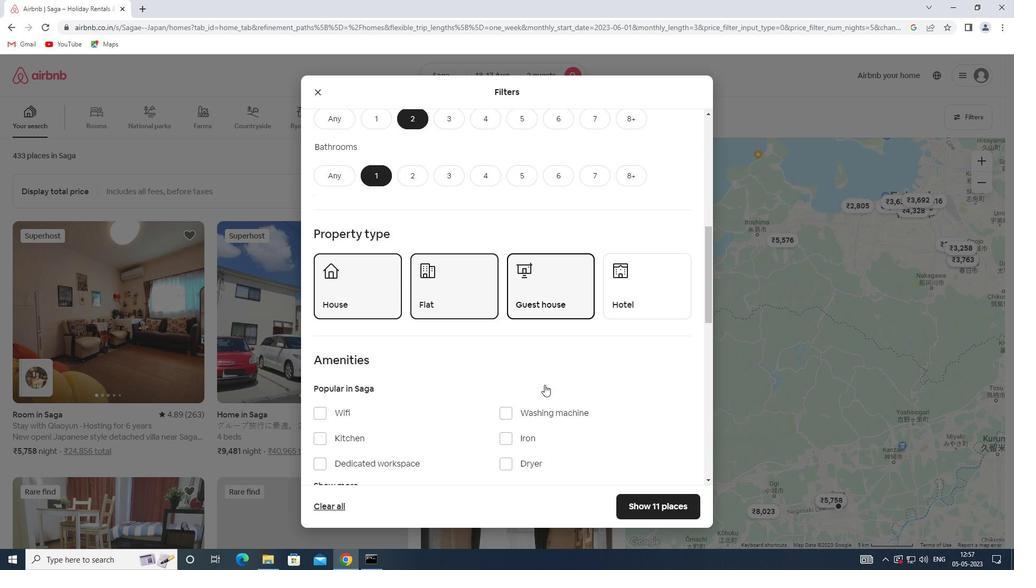 
Action: Mouse moved to (338, 358)
Screenshot: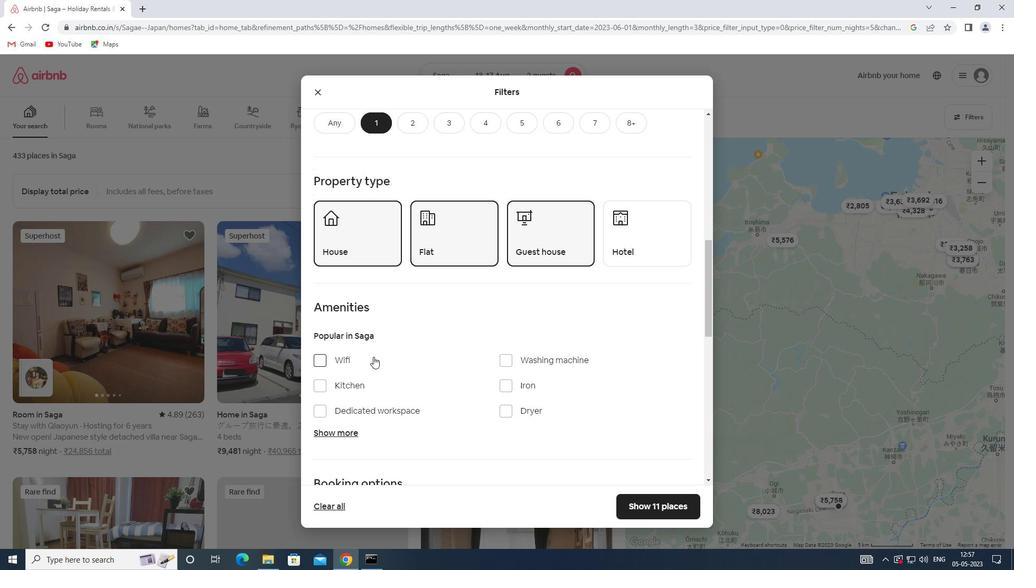
Action: Mouse pressed left at (338, 358)
Screenshot: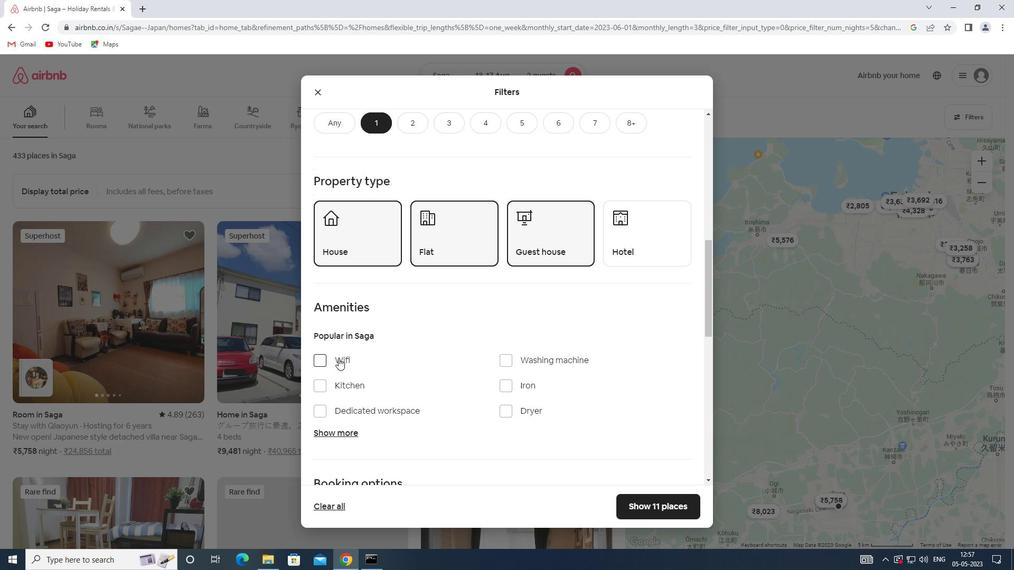 
Action: Mouse moved to (405, 357)
Screenshot: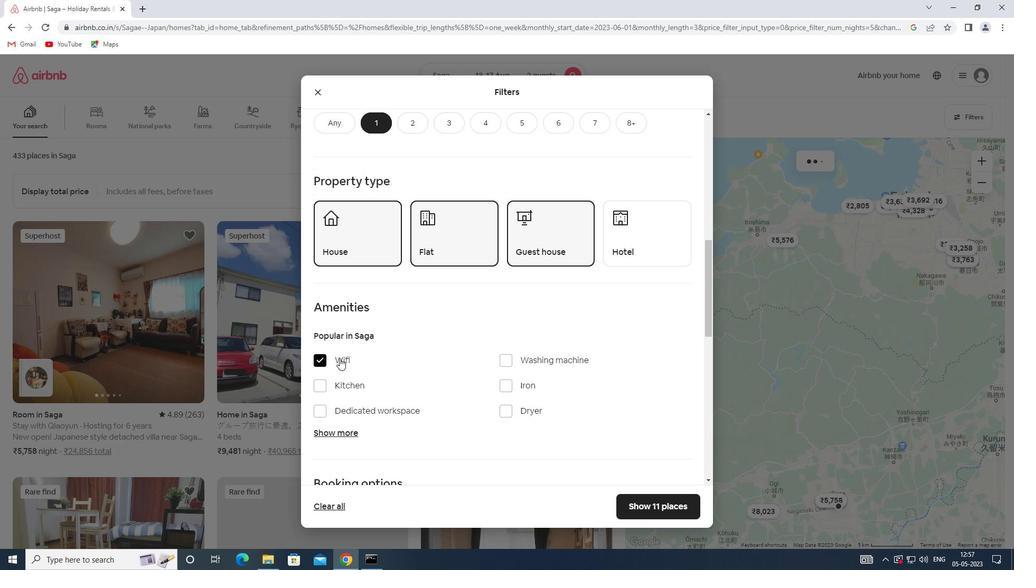 
Action: Mouse scrolled (405, 356) with delta (0, 0)
Screenshot: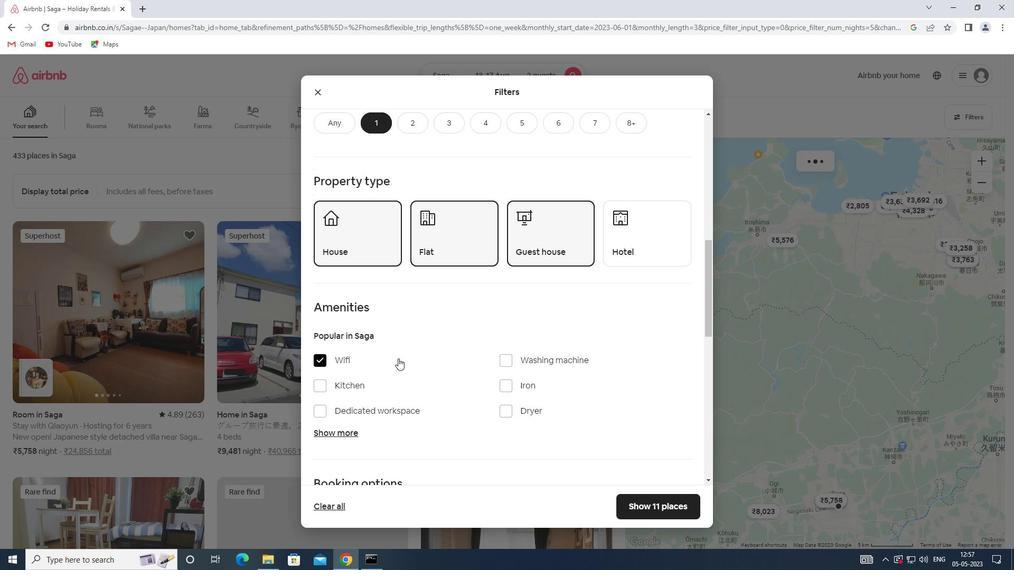 
Action: Mouse scrolled (405, 356) with delta (0, 0)
Screenshot: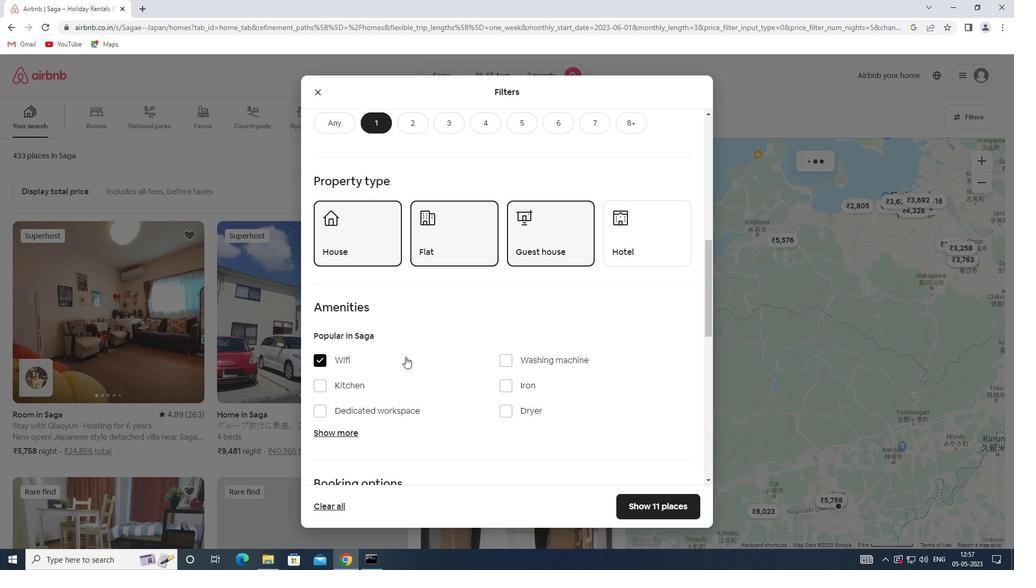
Action: Mouse scrolled (405, 356) with delta (0, 0)
Screenshot: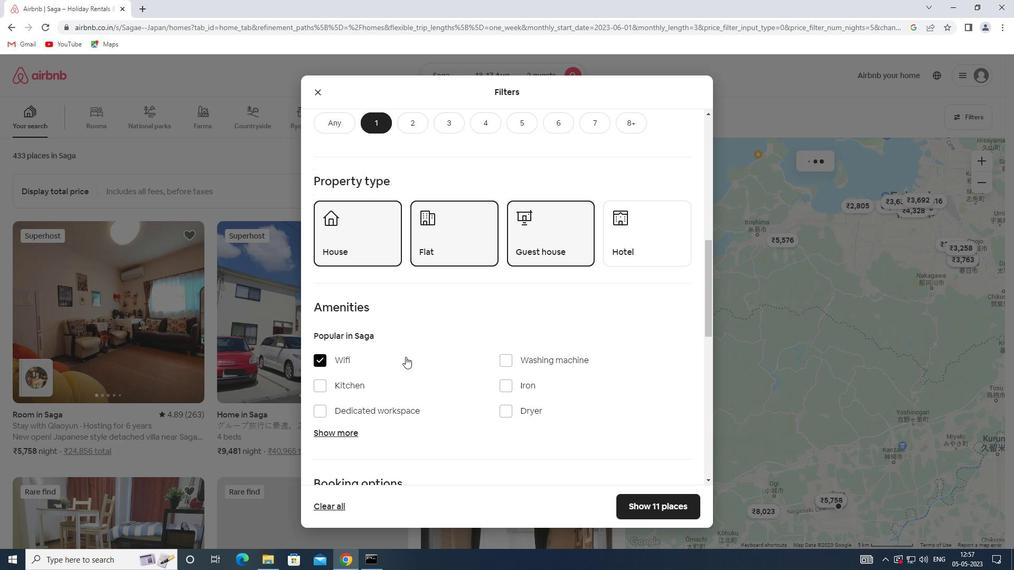 
Action: Mouse scrolled (405, 356) with delta (0, 0)
Screenshot: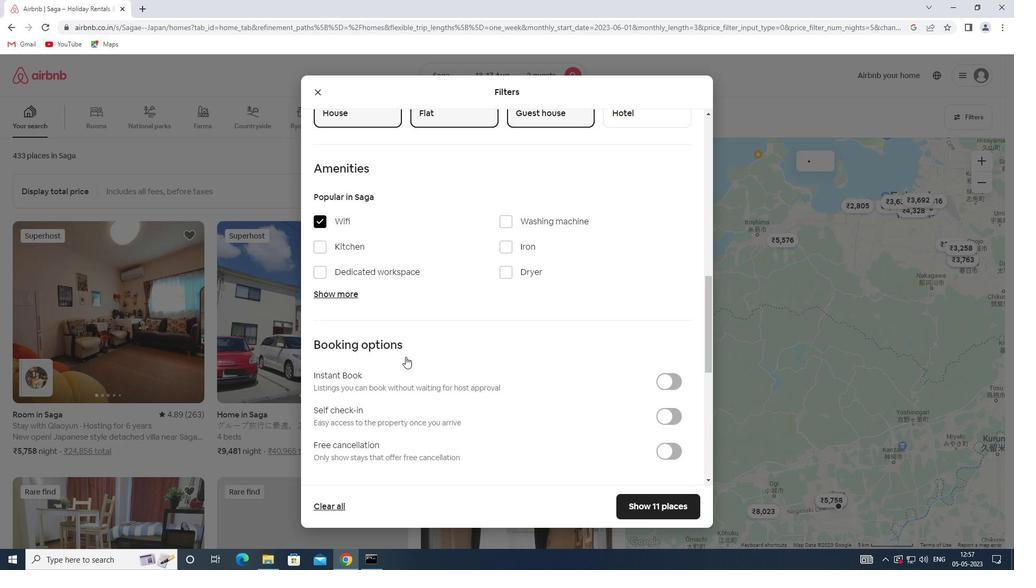 
Action: Mouse scrolled (405, 356) with delta (0, 0)
Screenshot: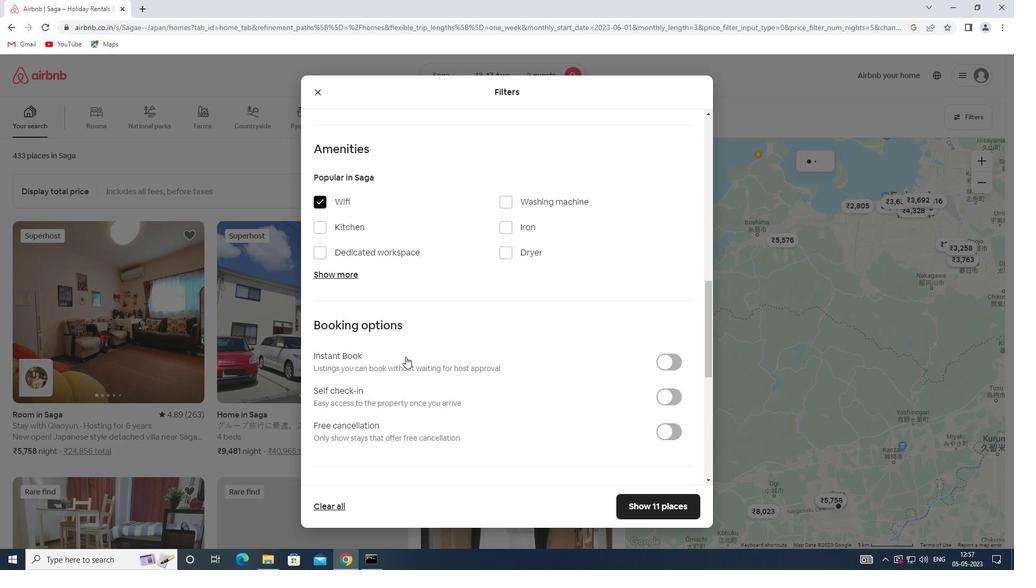
Action: Mouse moved to (671, 289)
Screenshot: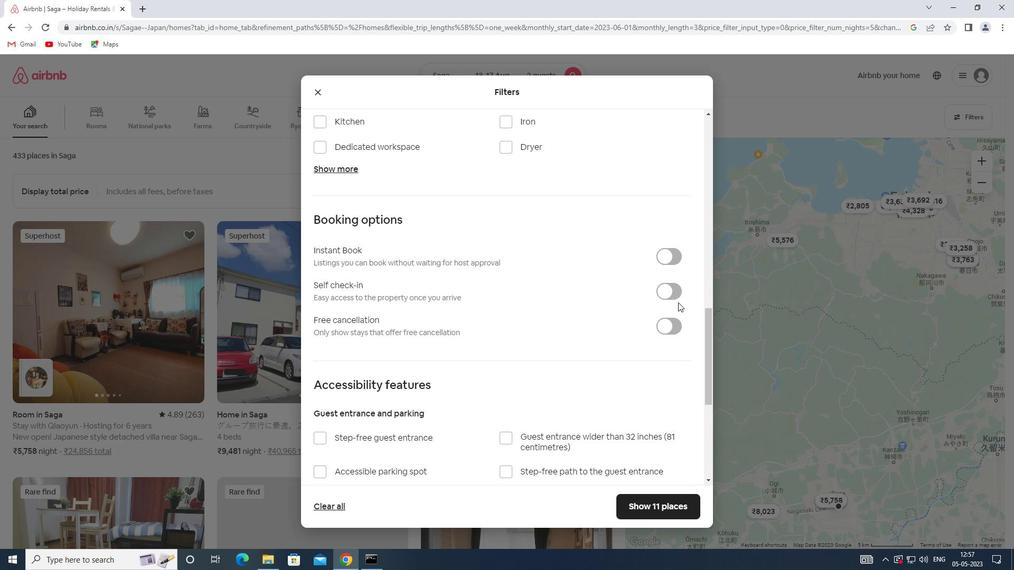 
Action: Mouse pressed left at (671, 289)
Screenshot: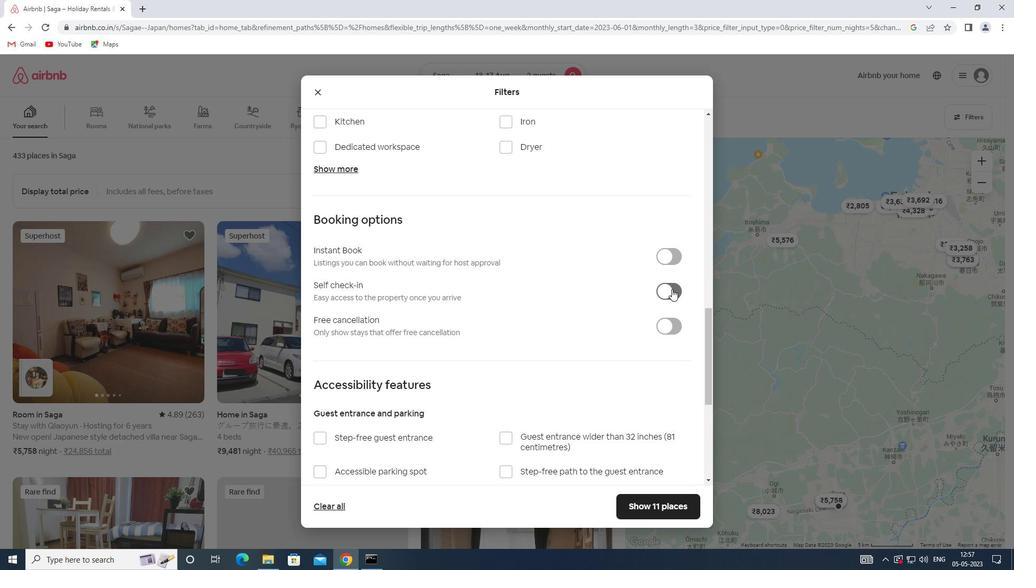 
Action: Mouse moved to (431, 366)
Screenshot: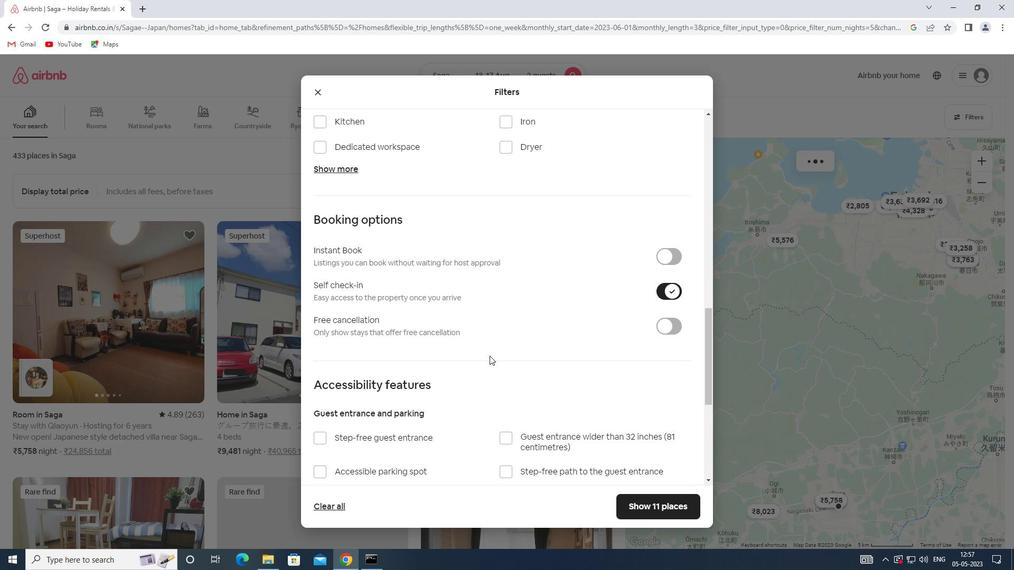 
Action: Mouse scrolled (431, 365) with delta (0, 0)
Screenshot: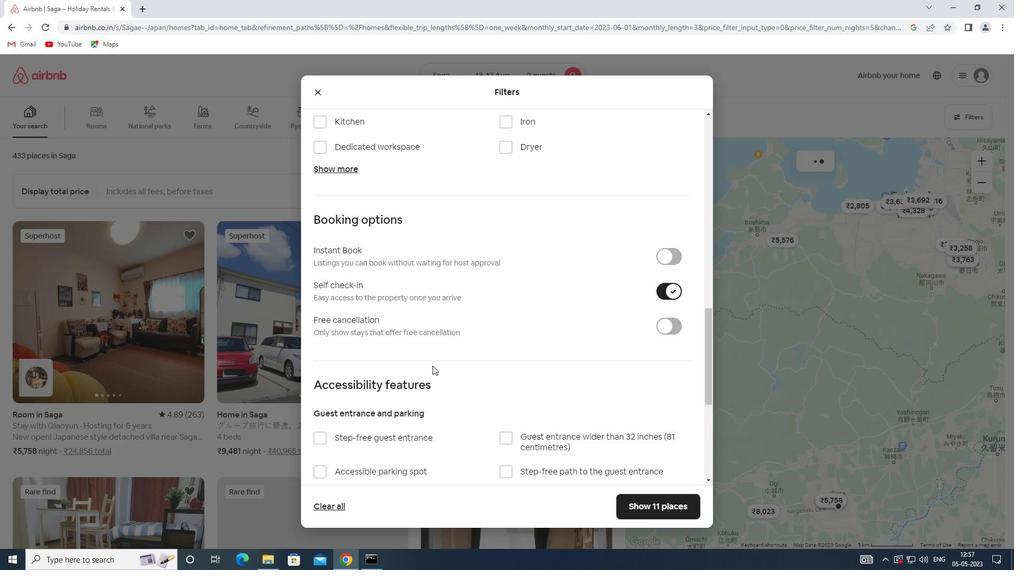 
Action: Mouse scrolled (431, 365) with delta (0, 0)
Screenshot: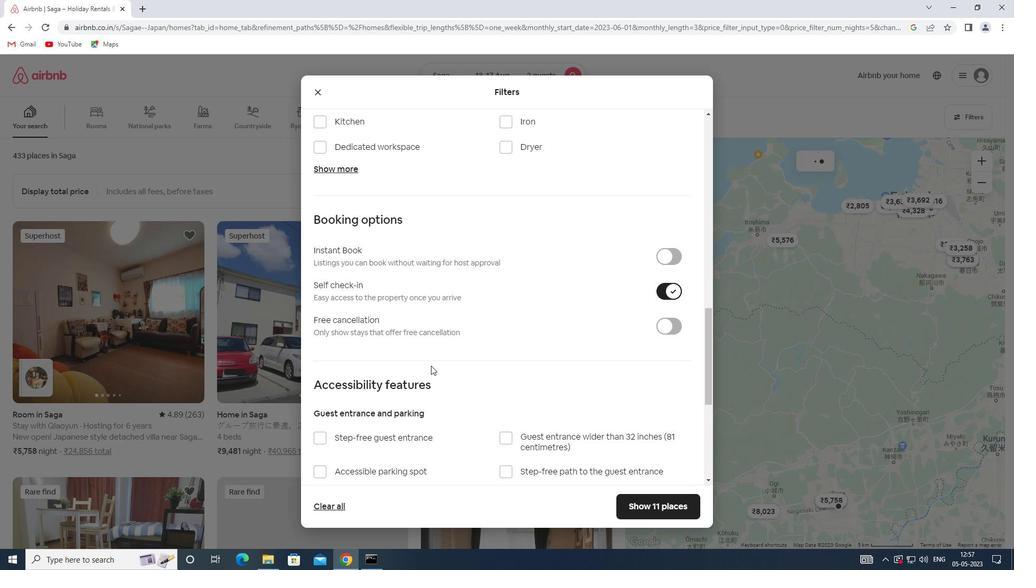 
Action: Mouse scrolled (431, 365) with delta (0, 0)
Screenshot: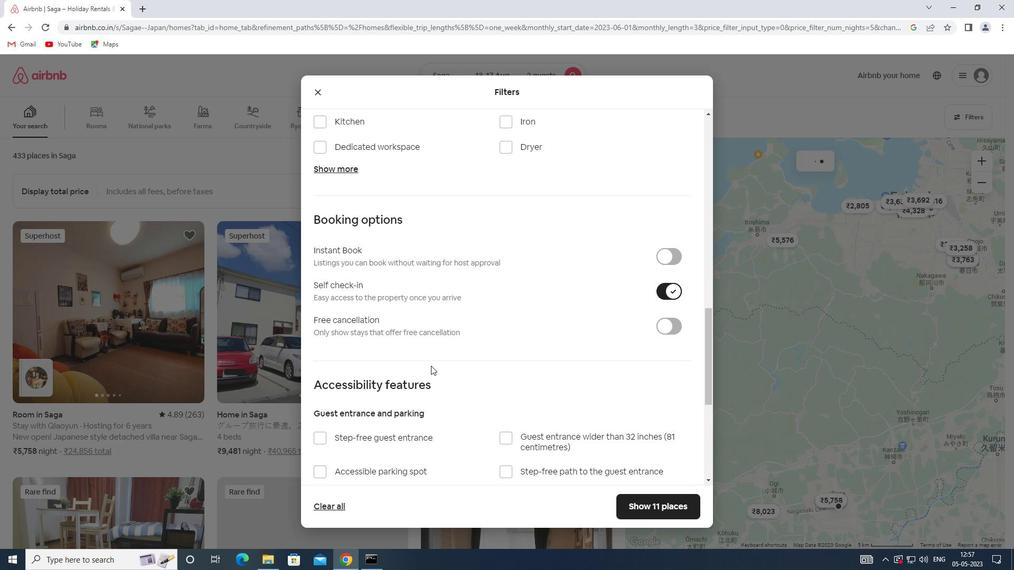 
Action: Mouse scrolled (431, 365) with delta (0, 0)
Screenshot: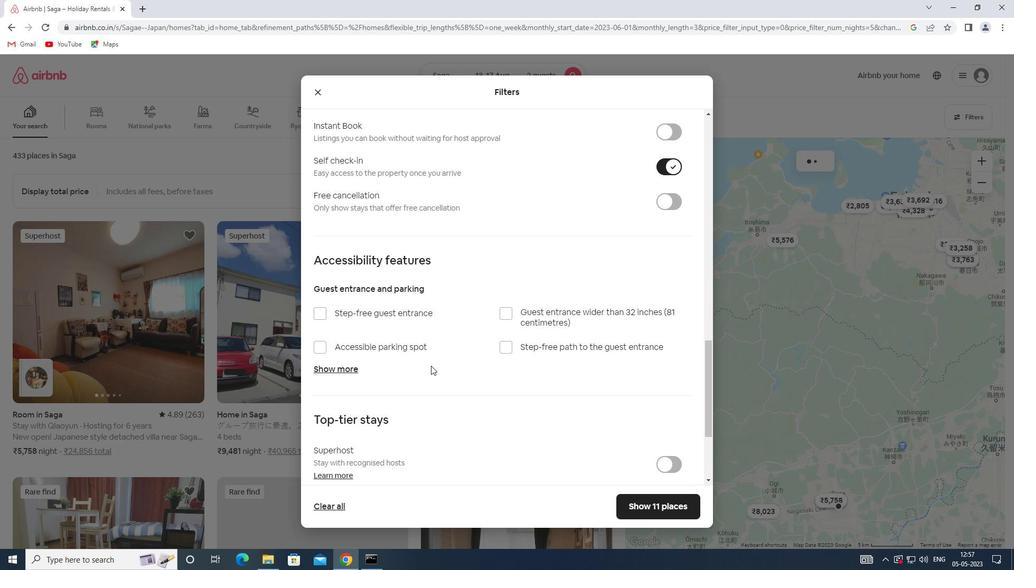 
Action: Mouse moved to (337, 481)
Screenshot: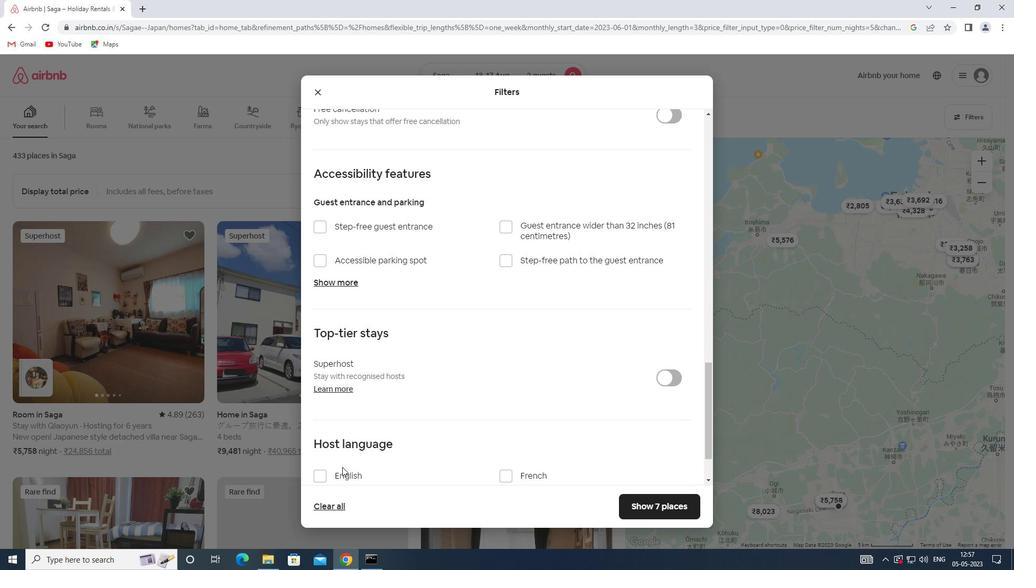 
Action: Mouse pressed left at (337, 481)
Screenshot: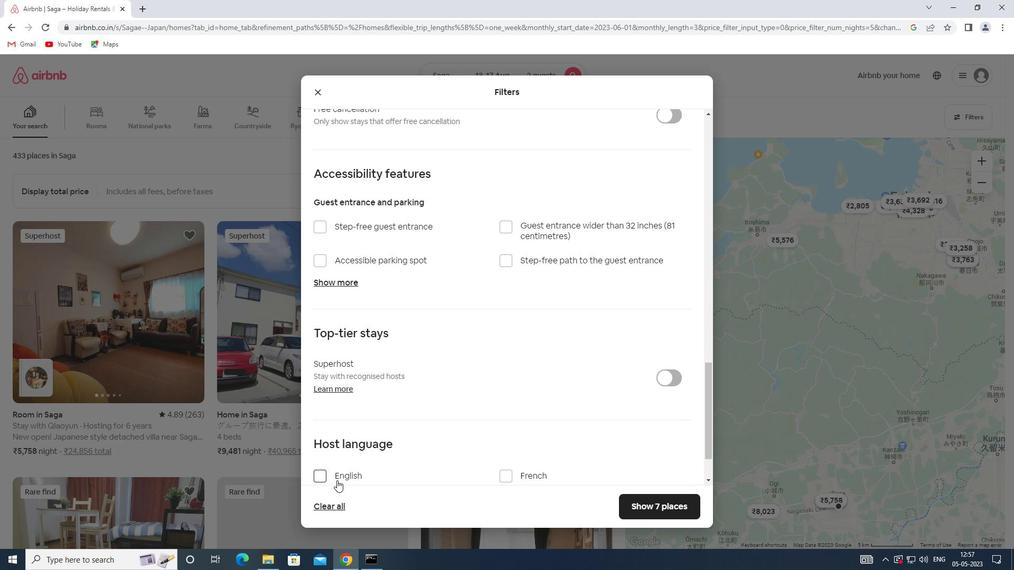 
Action: Mouse moved to (449, 405)
Screenshot: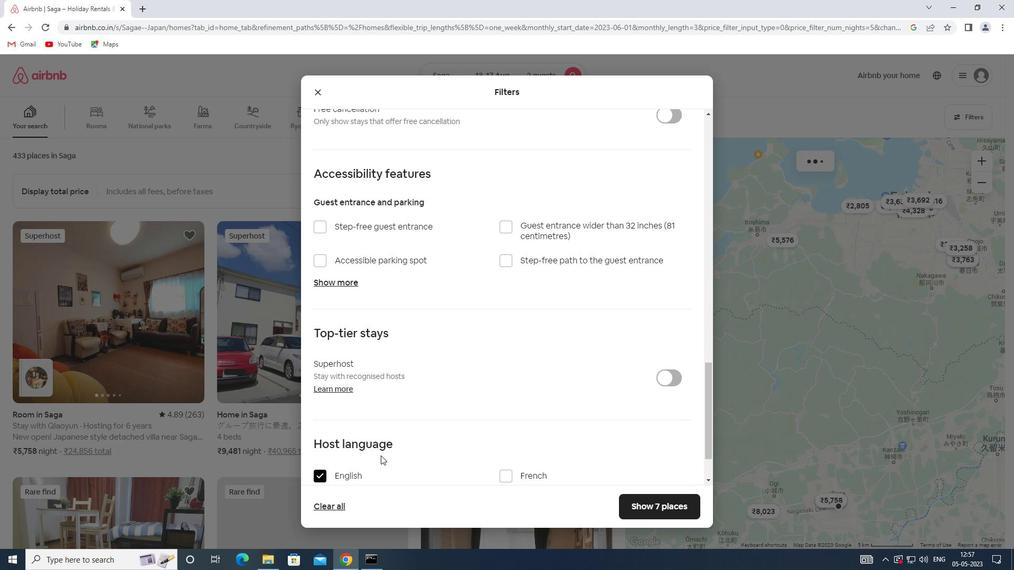 
Action: Mouse scrolled (449, 405) with delta (0, 0)
Screenshot: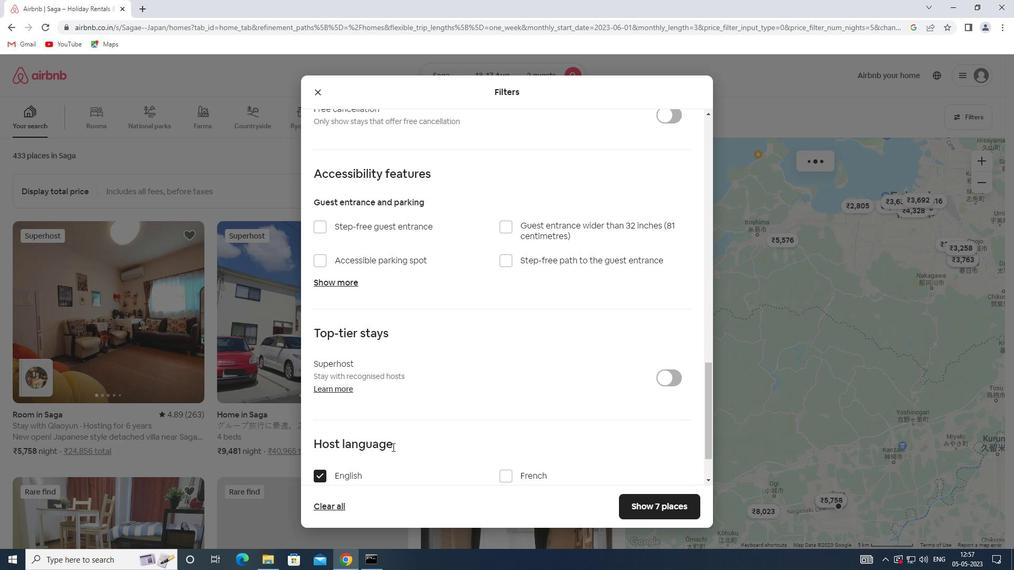 
Action: Mouse scrolled (449, 405) with delta (0, 0)
Screenshot: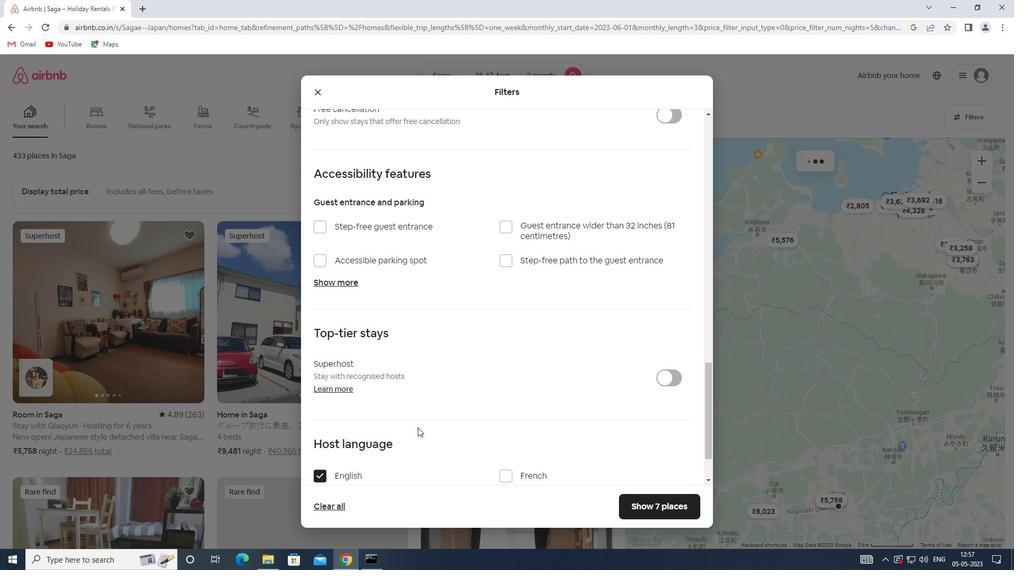 
Action: Mouse scrolled (449, 405) with delta (0, 0)
Screenshot: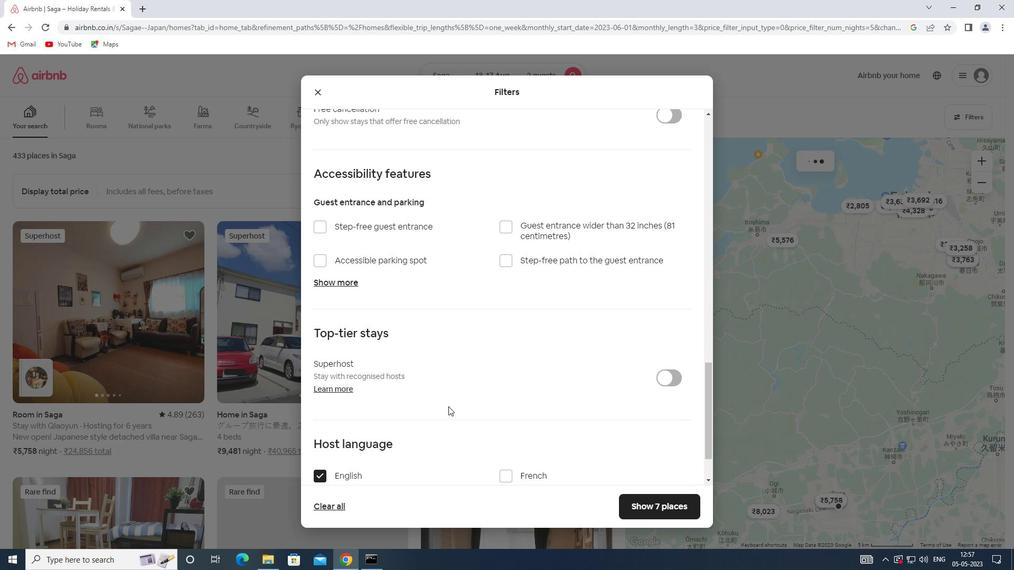 
Action: Mouse moved to (638, 505)
Screenshot: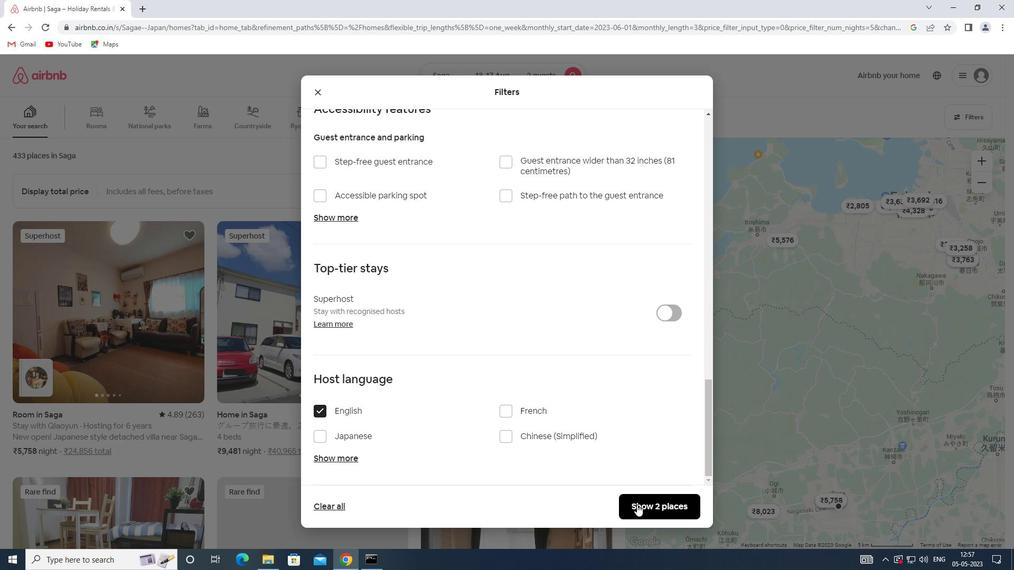 
Action: Mouse pressed left at (638, 505)
Screenshot: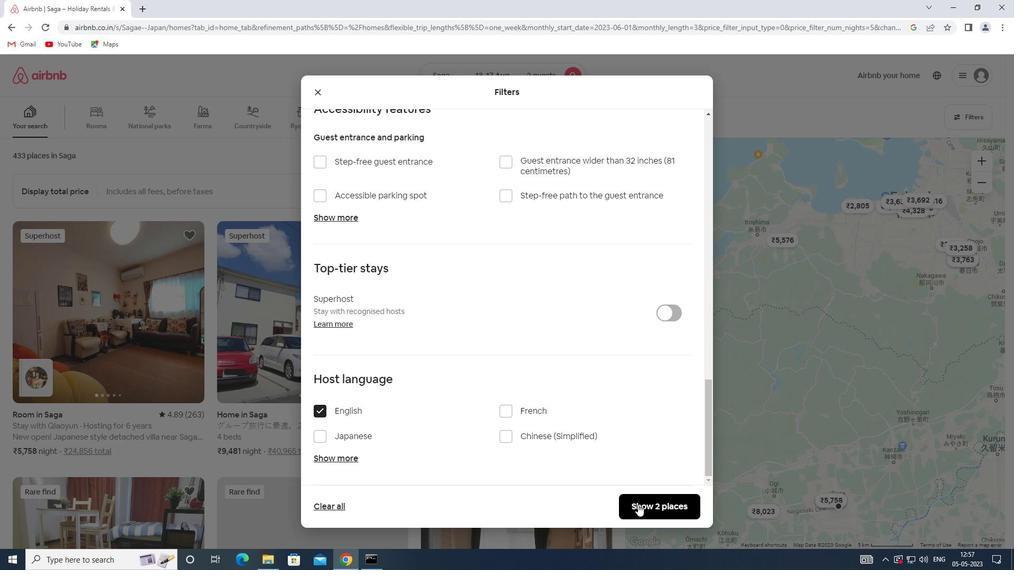 
